 Task: Create a due date automation trigger when advanced on, on the tuesday of the week before a card is due add fields with custom field "Resume" set to a number lower or equal to 1 and greater than 10 at 11:00 AM.
Action: Mouse moved to (825, 302)
Screenshot: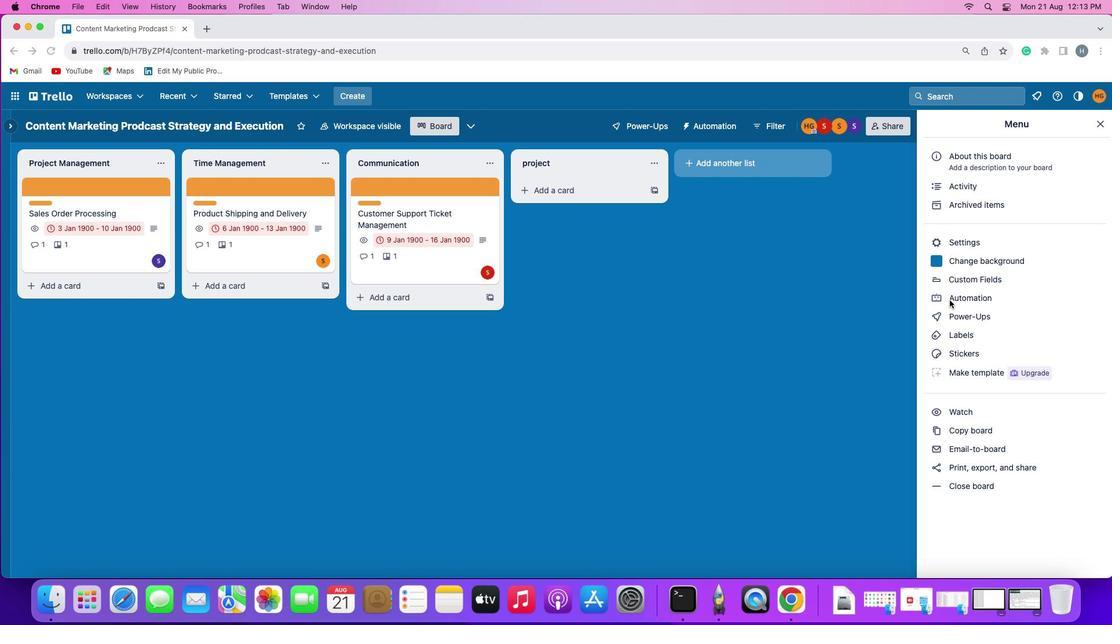 
Action: Mouse pressed left at (825, 302)
Screenshot: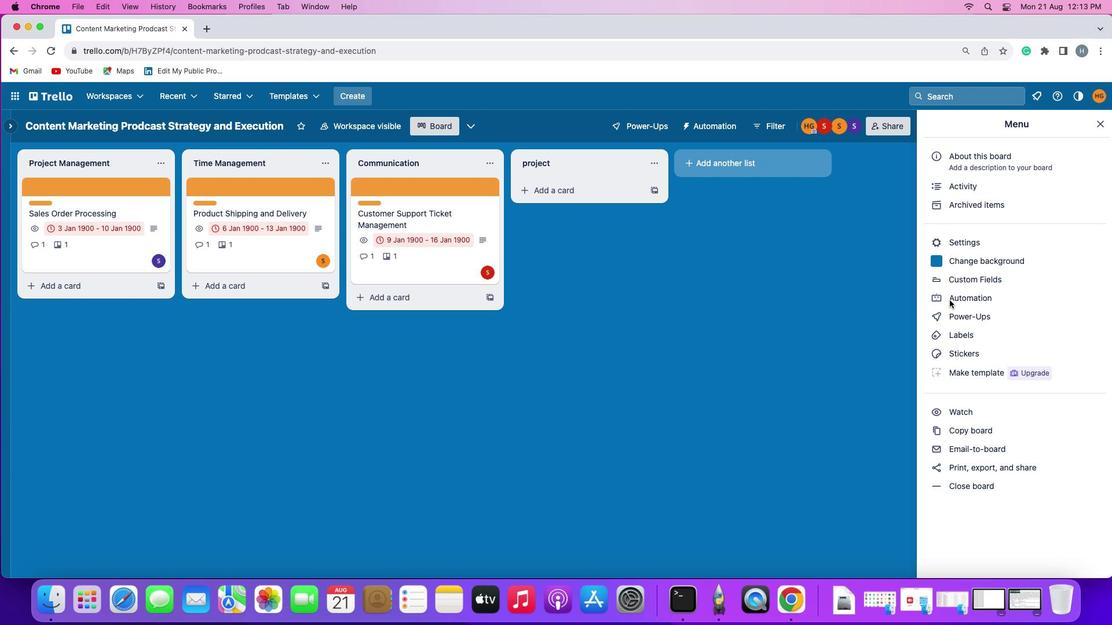 
Action: Mouse pressed left at (825, 302)
Screenshot: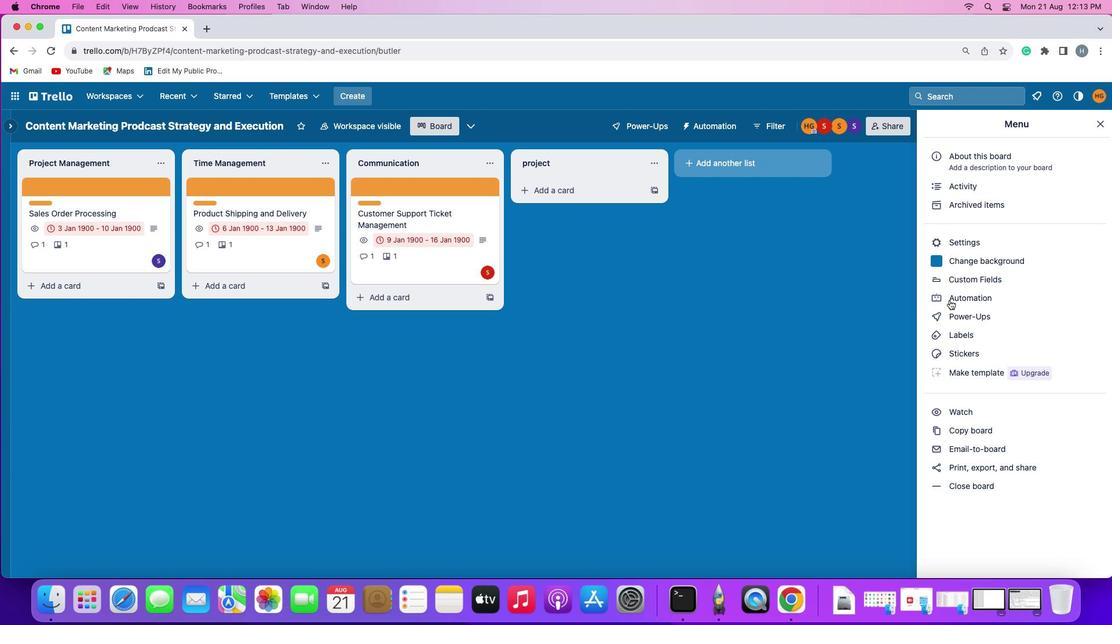 
Action: Mouse moved to (147, 284)
Screenshot: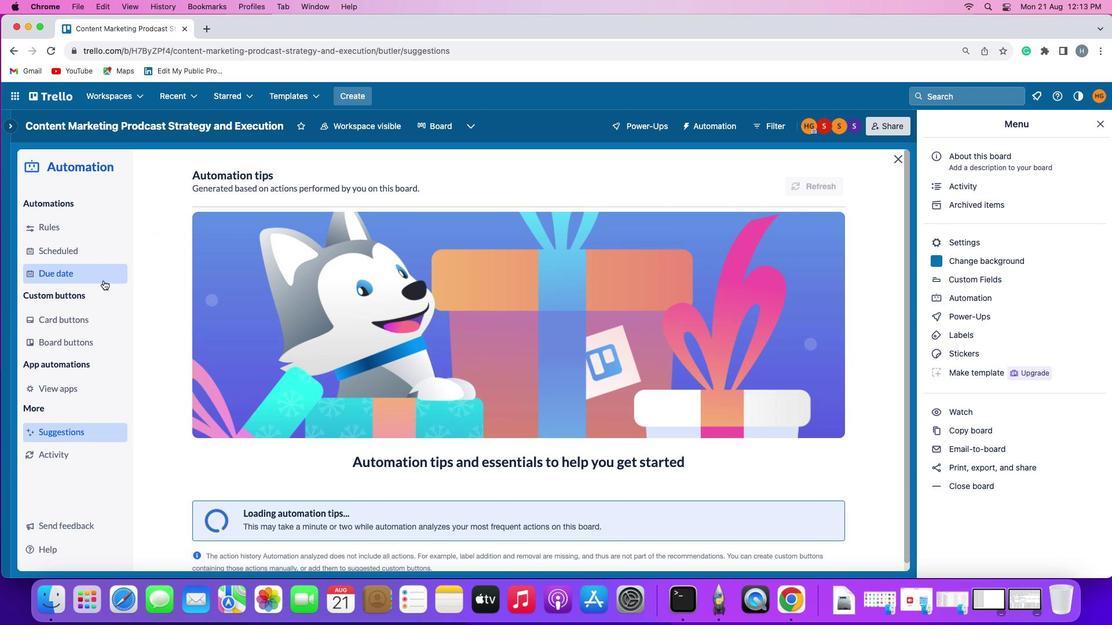 
Action: Mouse pressed left at (147, 284)
Screenshot: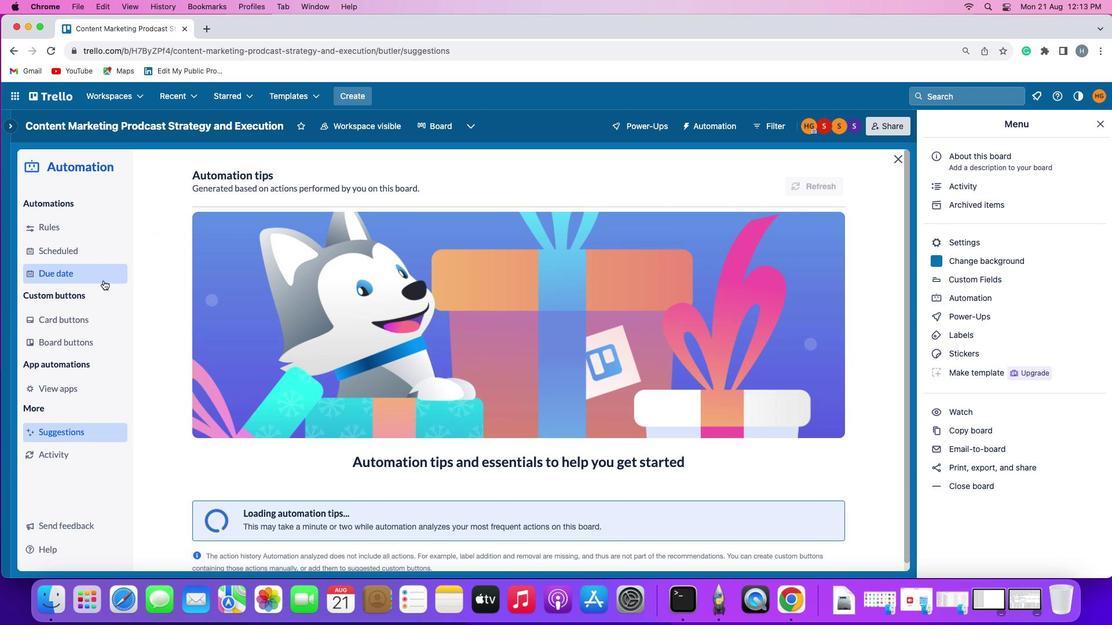 
Action: Mouse moved to (706, 186)
Screenshot: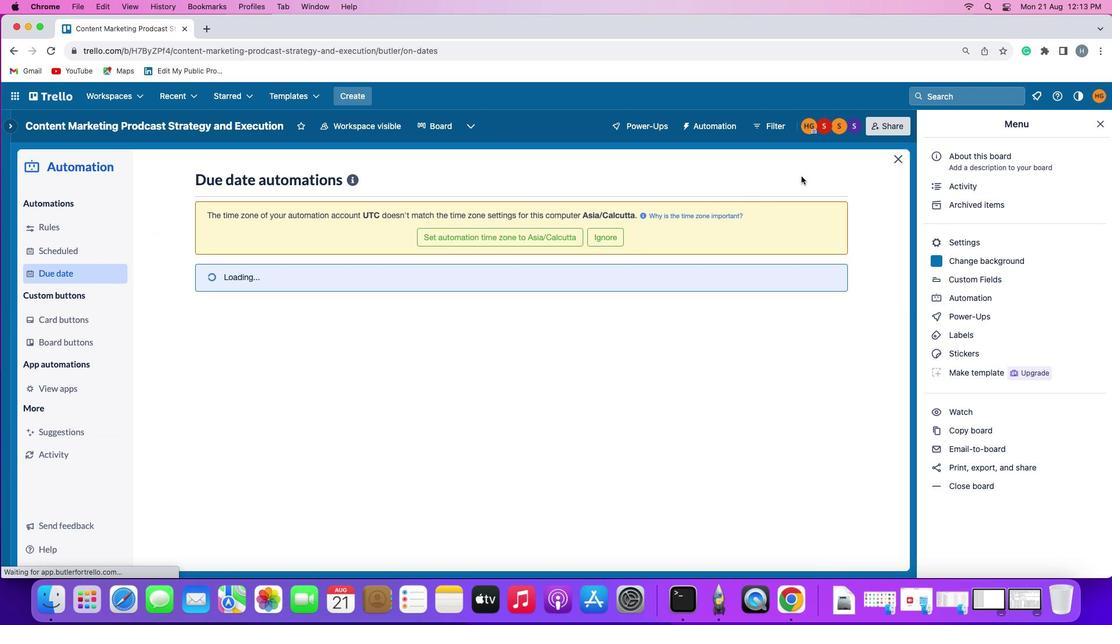 
Action: Mouse pressed left at (706, 186)
Screenshot: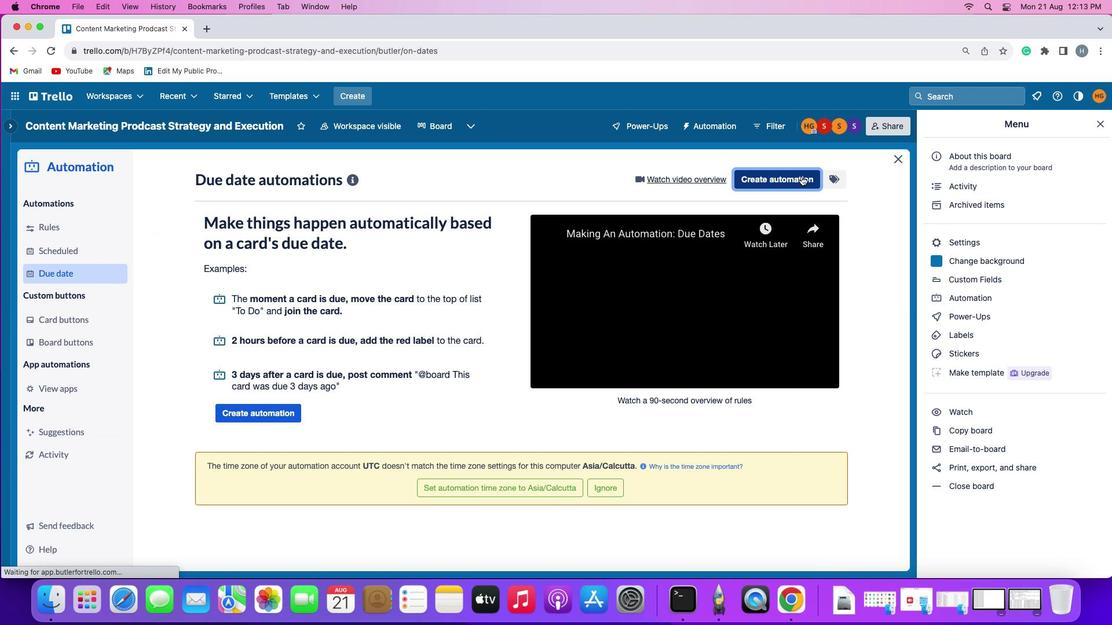 
Action: Mouse moved to (262, 293)
Screenshot: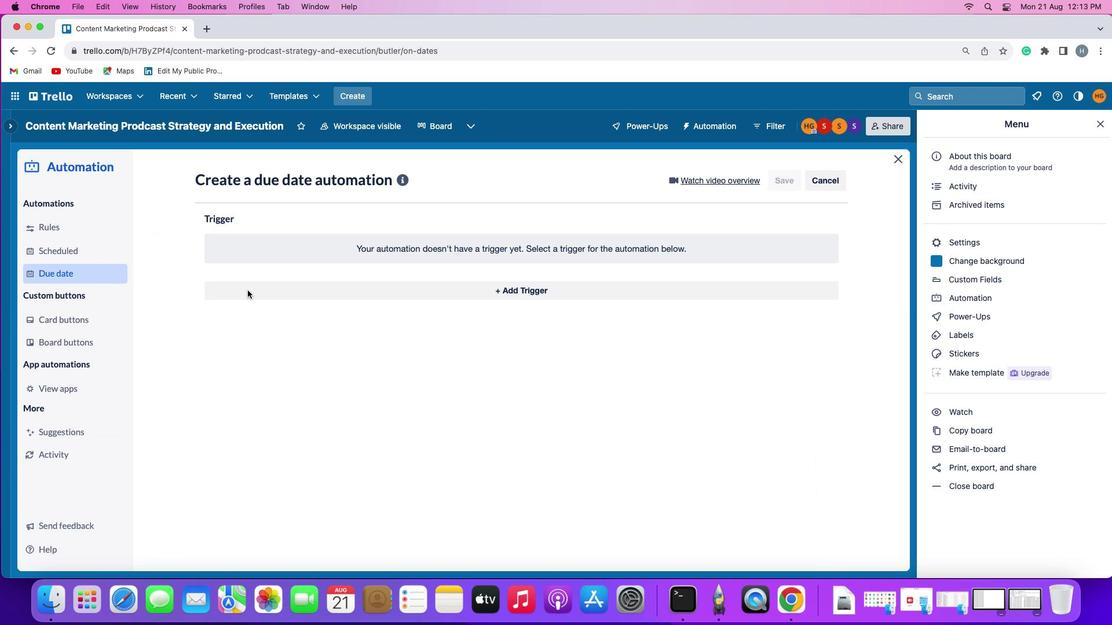 
Action: Mouse pressed left at (262, 293)
Screenshot: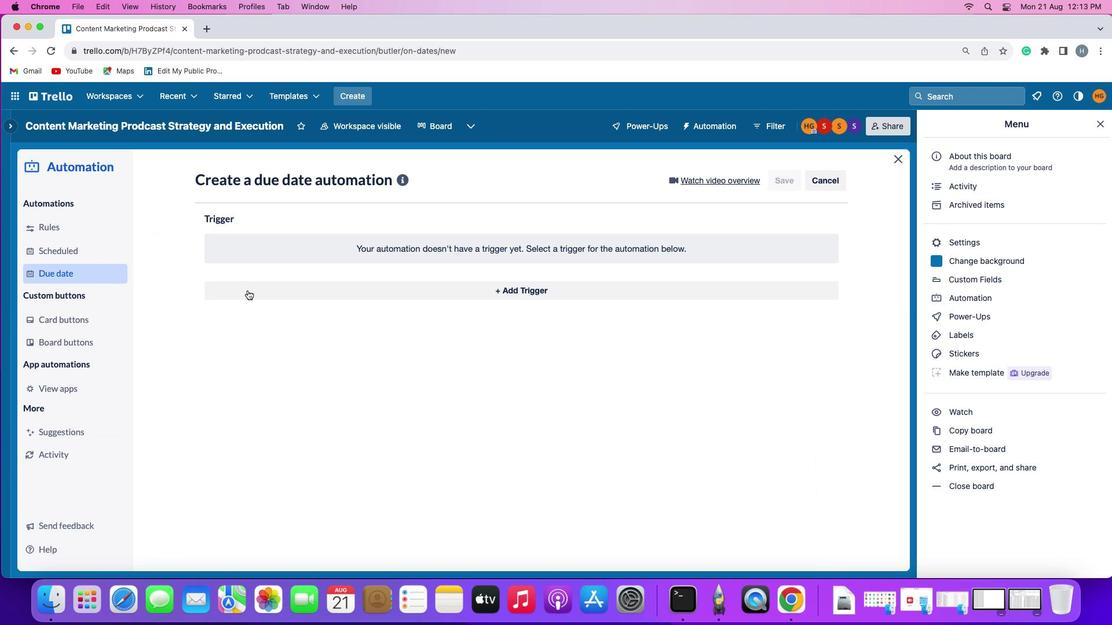 
Action: Mouse moved to (280, 493)
Screenshot: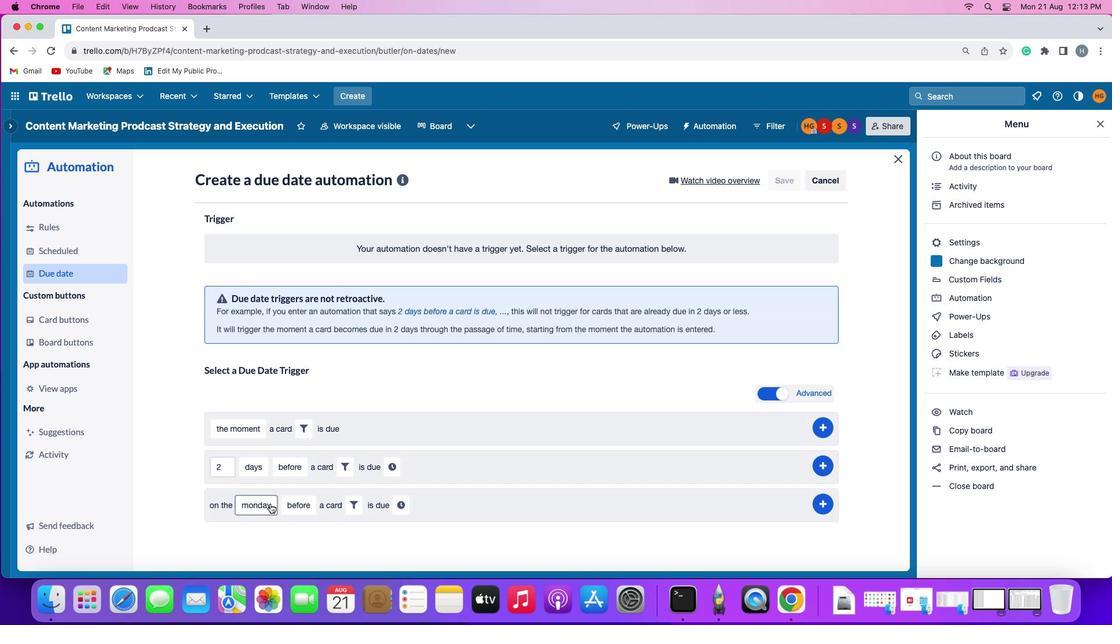 
Action: Mouse pressed left at (280, 493)
Screenshot: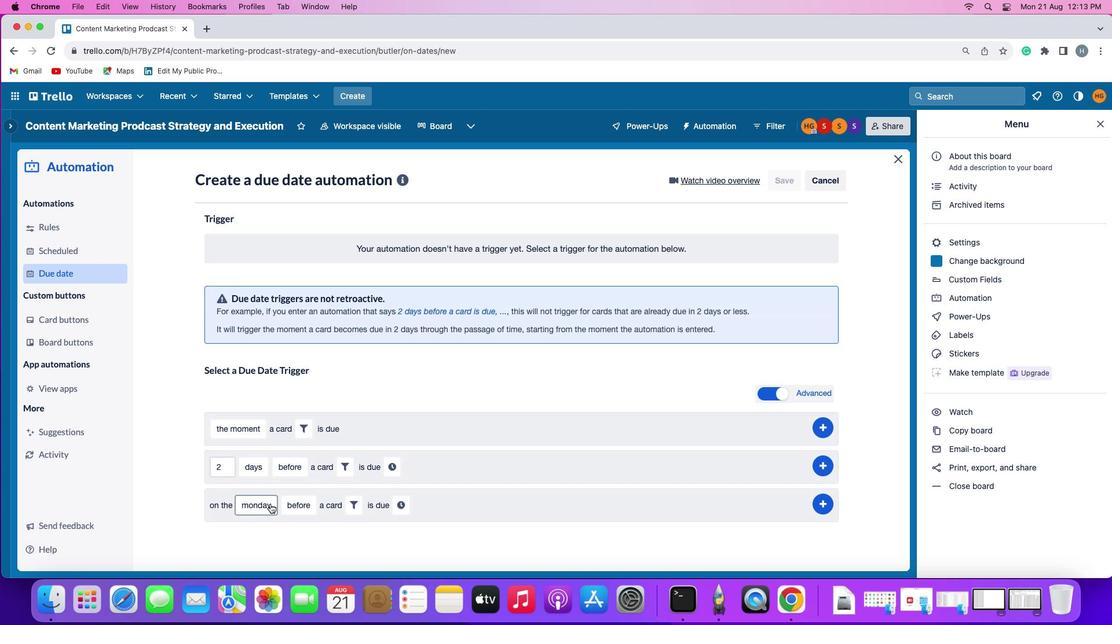 
Action: Mouse moved to (289, 369)
Screenshot: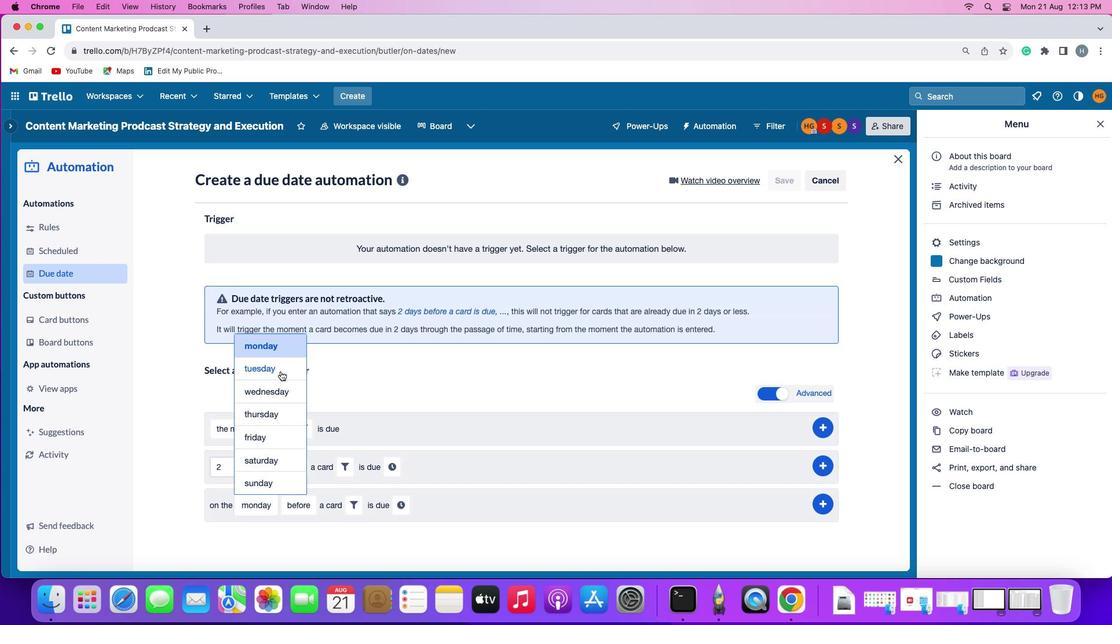 
Action: Mouse pressed left at (289, 369)
Screenshot: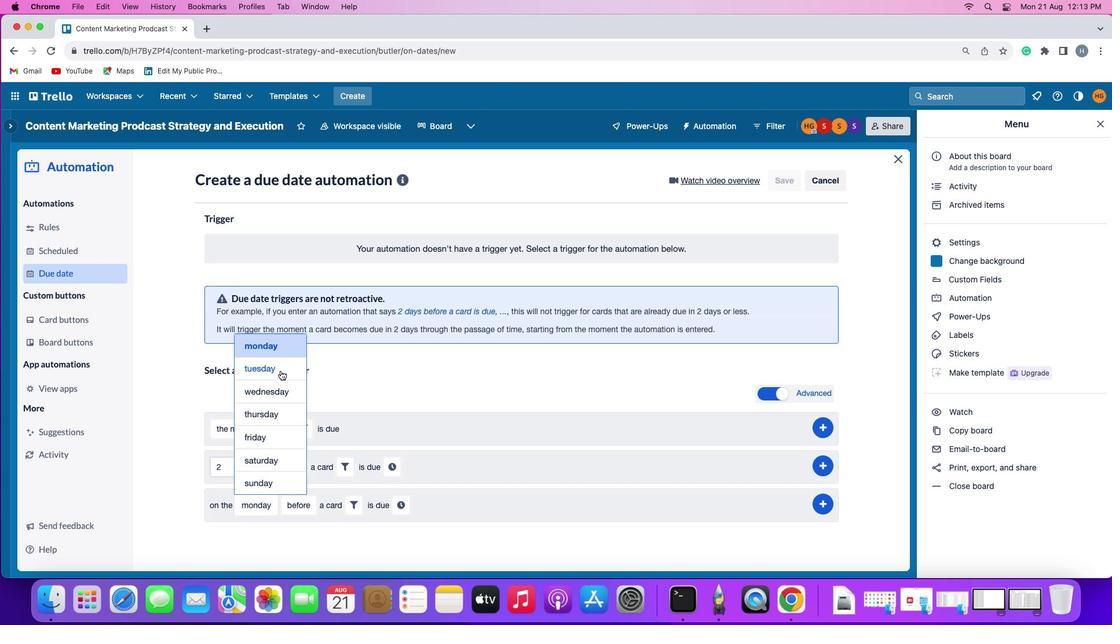 
Action: Mouse moved to (304, 495)
Screenshot: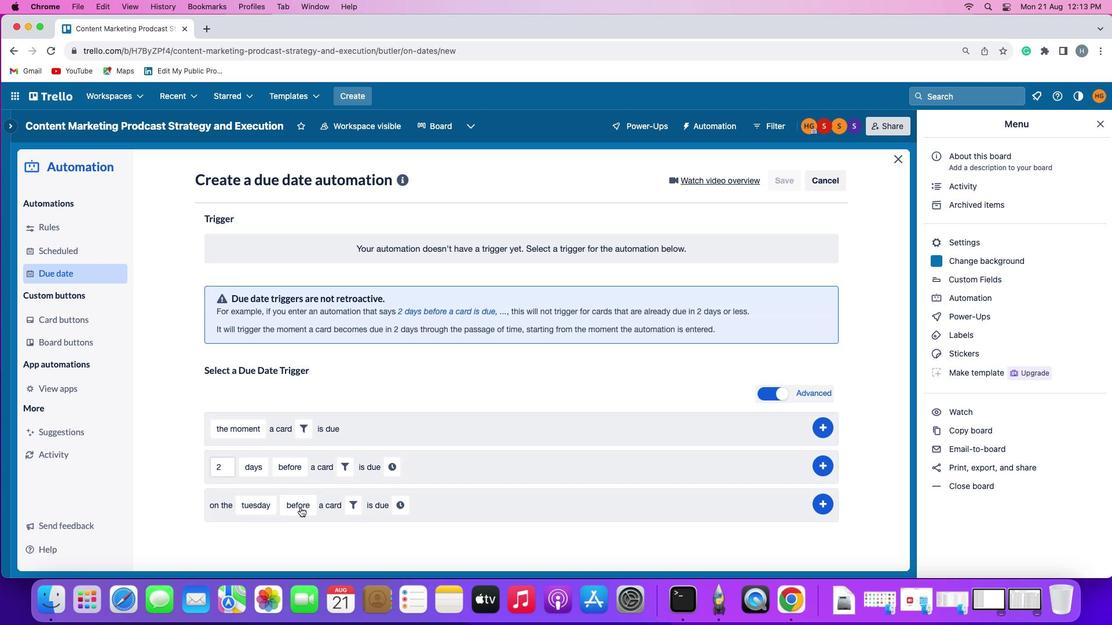 
Action: Mouse pressed left at (304, 495)
Screenshot: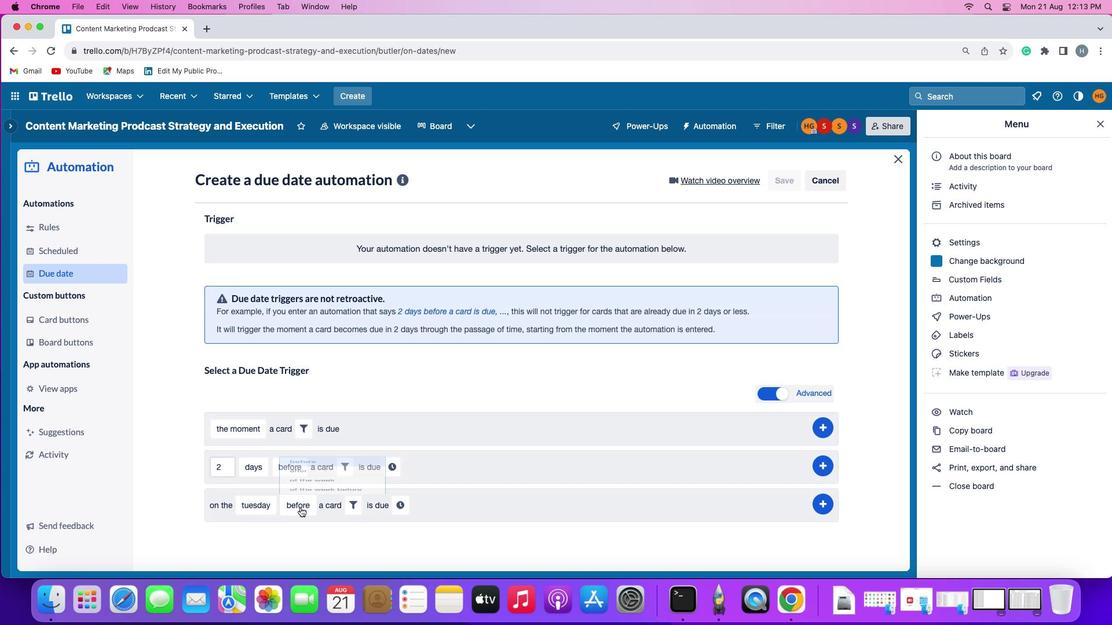 
Action: Mouse moved to (311, 473)
Screenshot: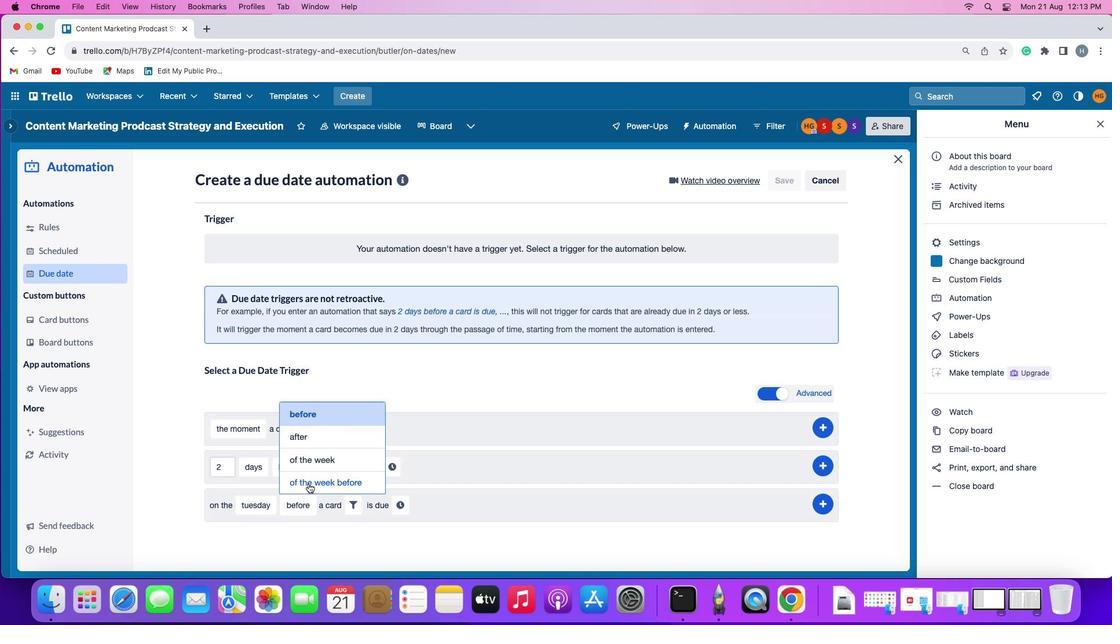 
Action: Mouse pressed left at (311, 473)
Screenshot: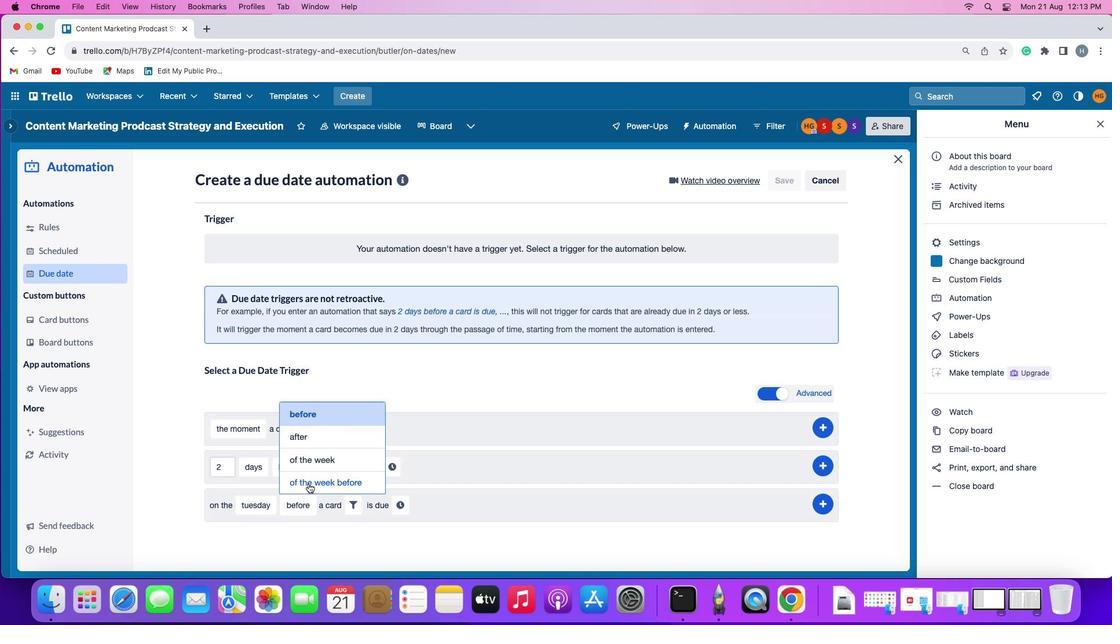 
Action: Mouse moved to (380, 494)
Screenshot: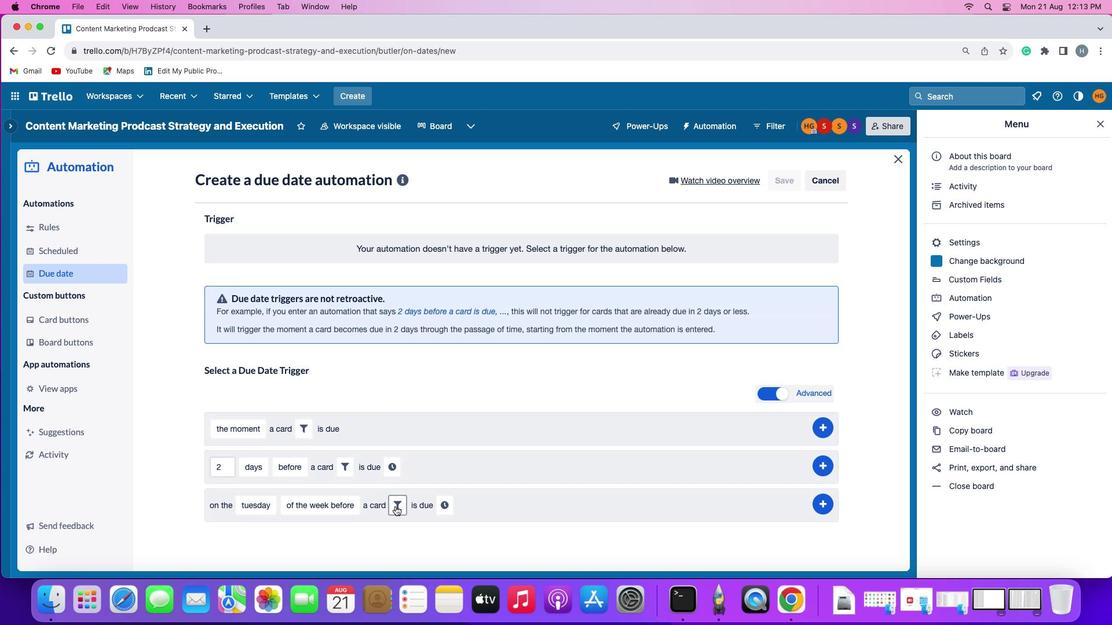 
Action: Mouse pressed left at (380, 494)
Screenshot: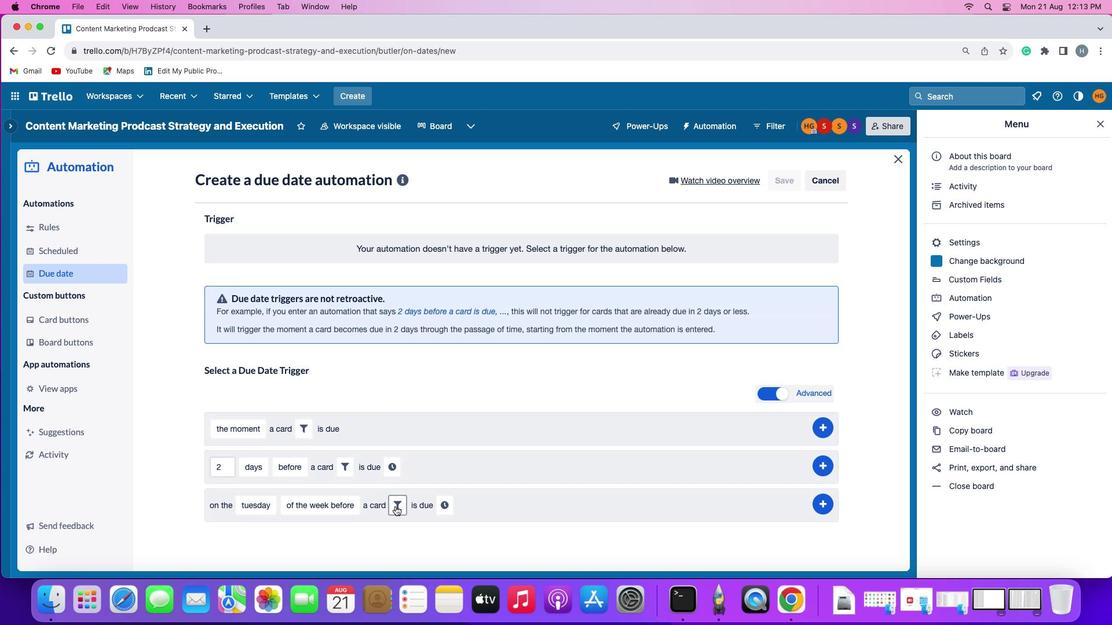 
Action: Mouse moved to (543, 530)
Screenshot: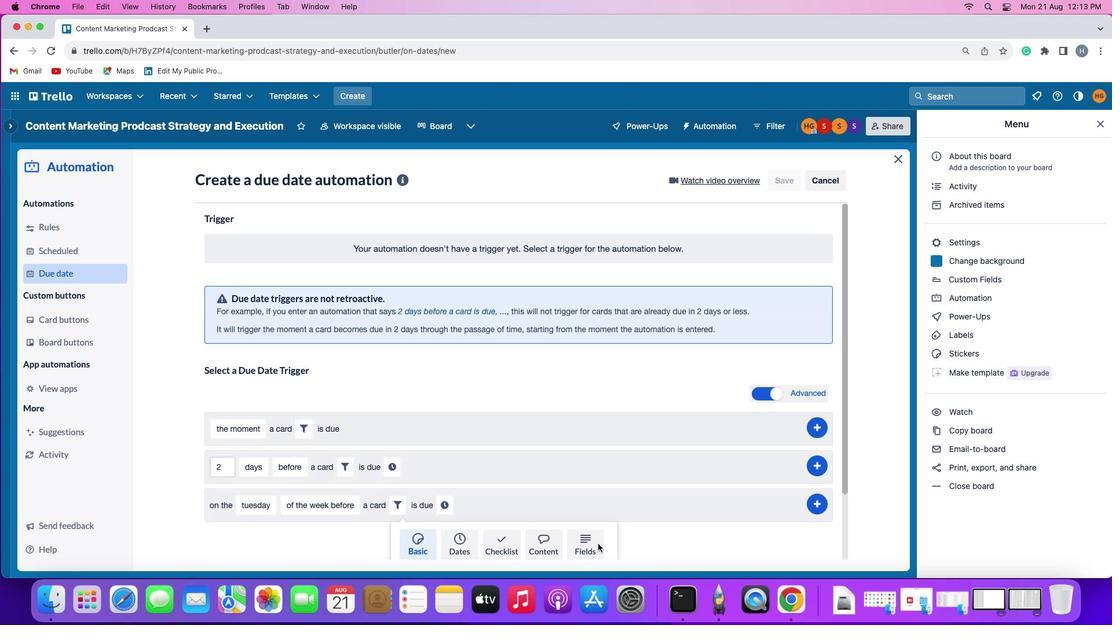 
Action: Mouse pressed left at (543, 530)
Screenshot: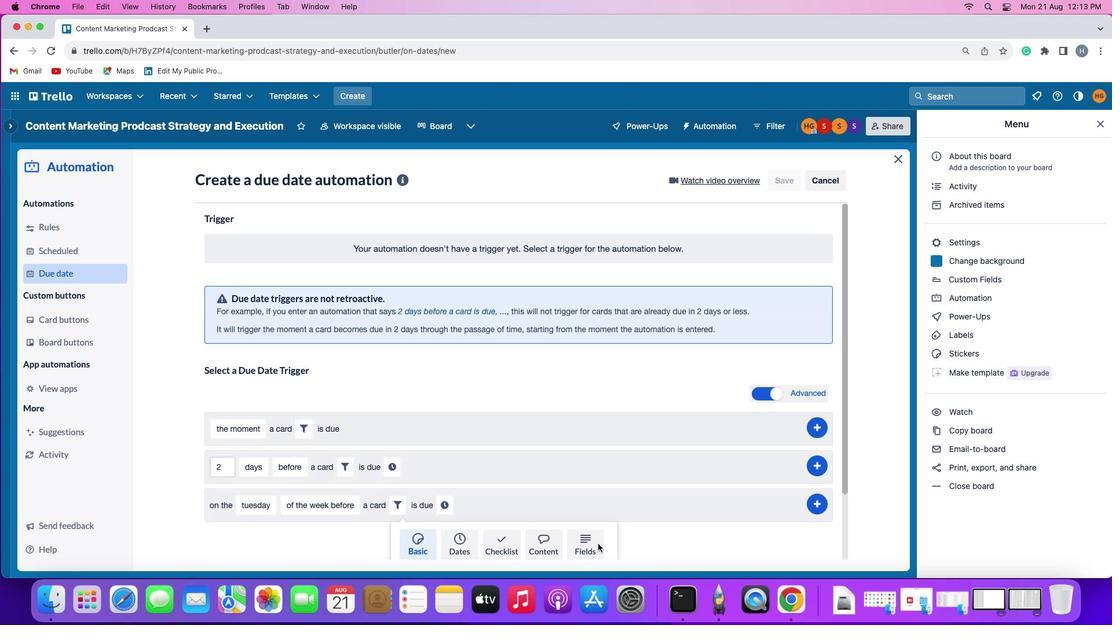 
Action: Mouse moved to (330, 511)
Screenshot: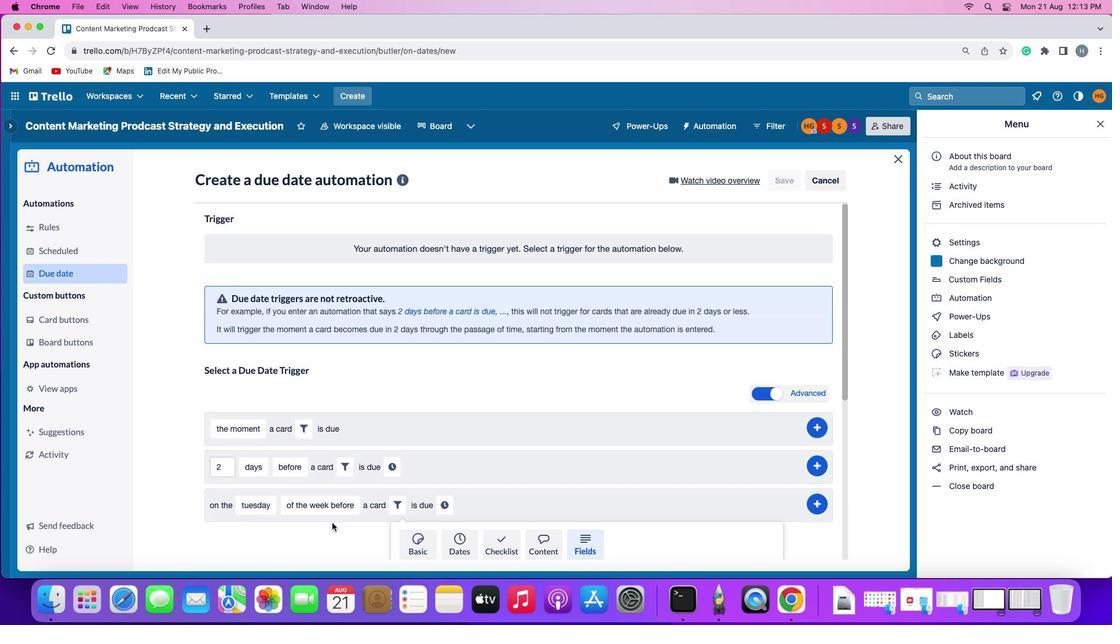 
Action: Mouse scrolled (330, 511) with delta (64, 21)
Screenshot: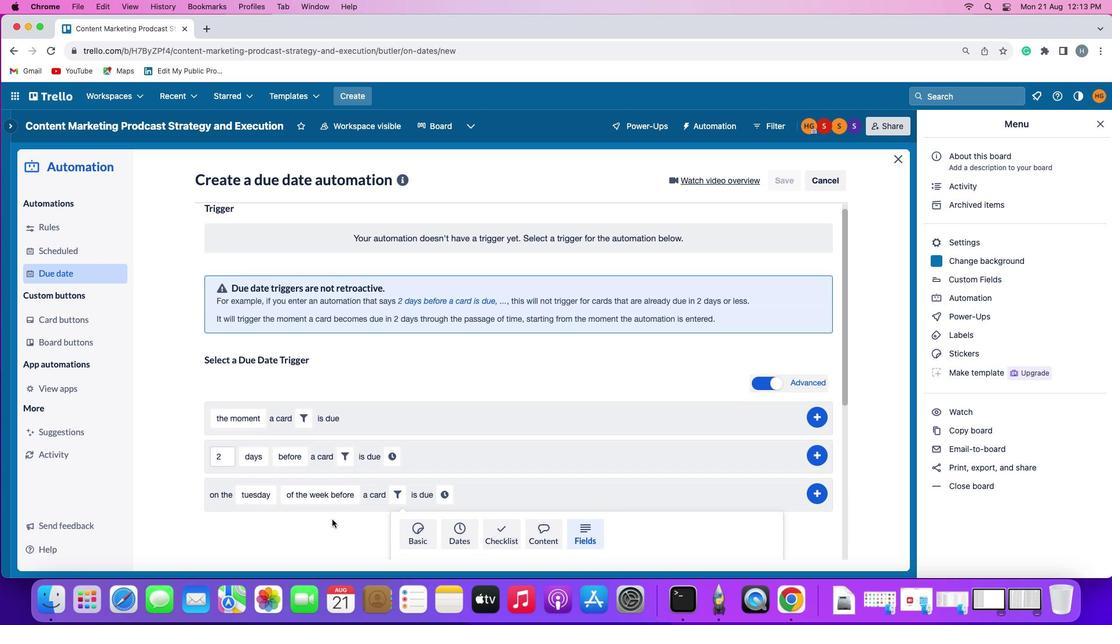 
Action: Mouse scrolled (330, 511) with delta (64, 21)
Screenshot: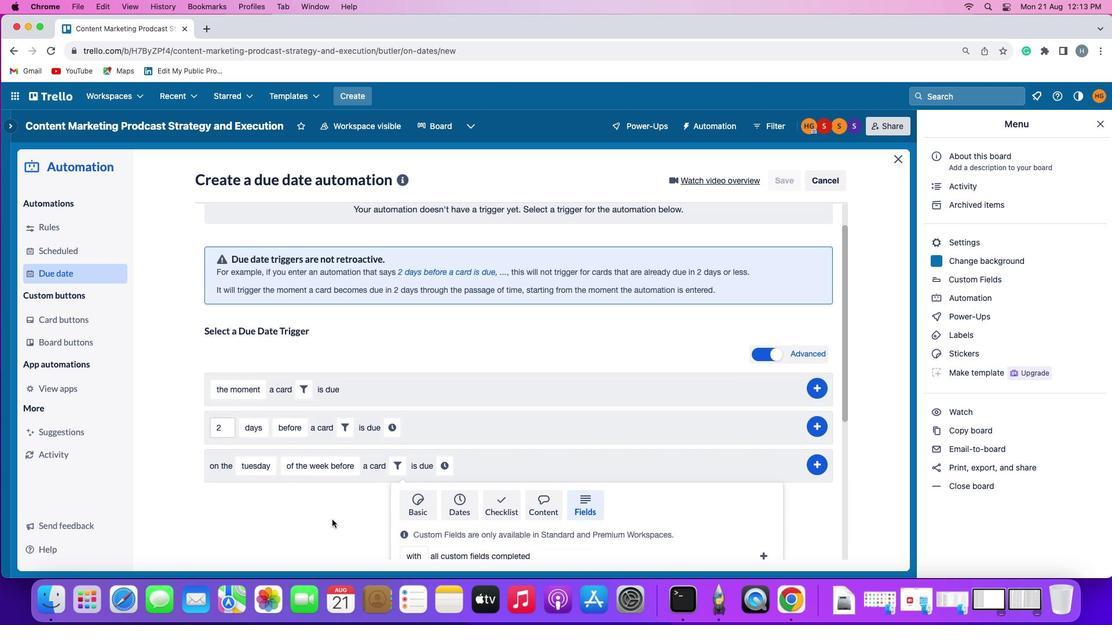 
Action: Mouse scrolled (330, 511) with delta (64, 20)
Screenshot: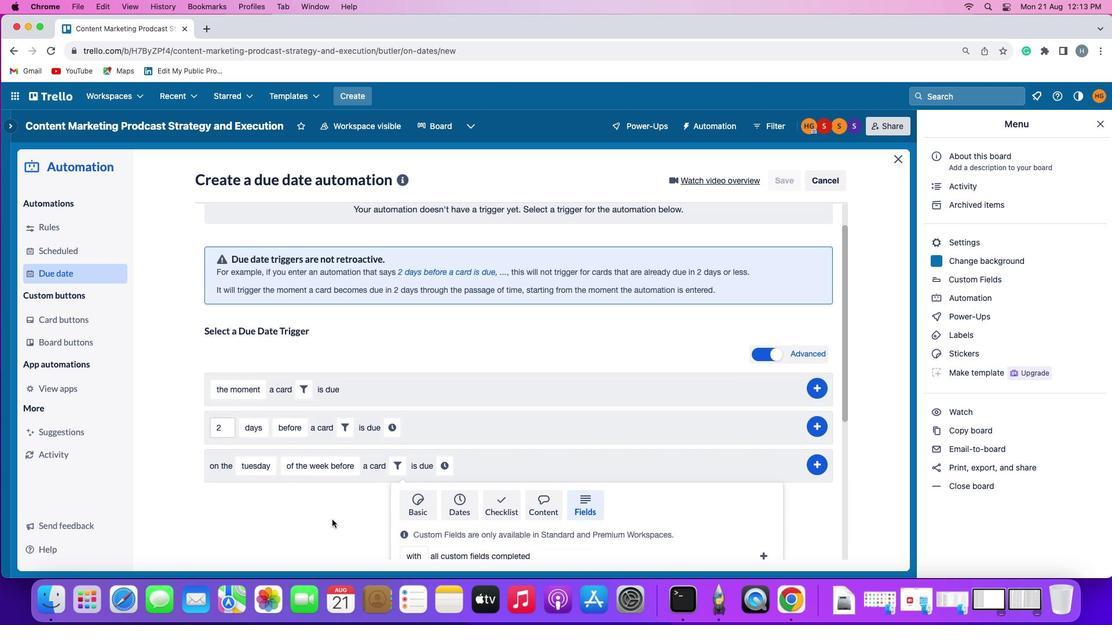 
Action: Mouse moved to (330, 510)
Screenshot: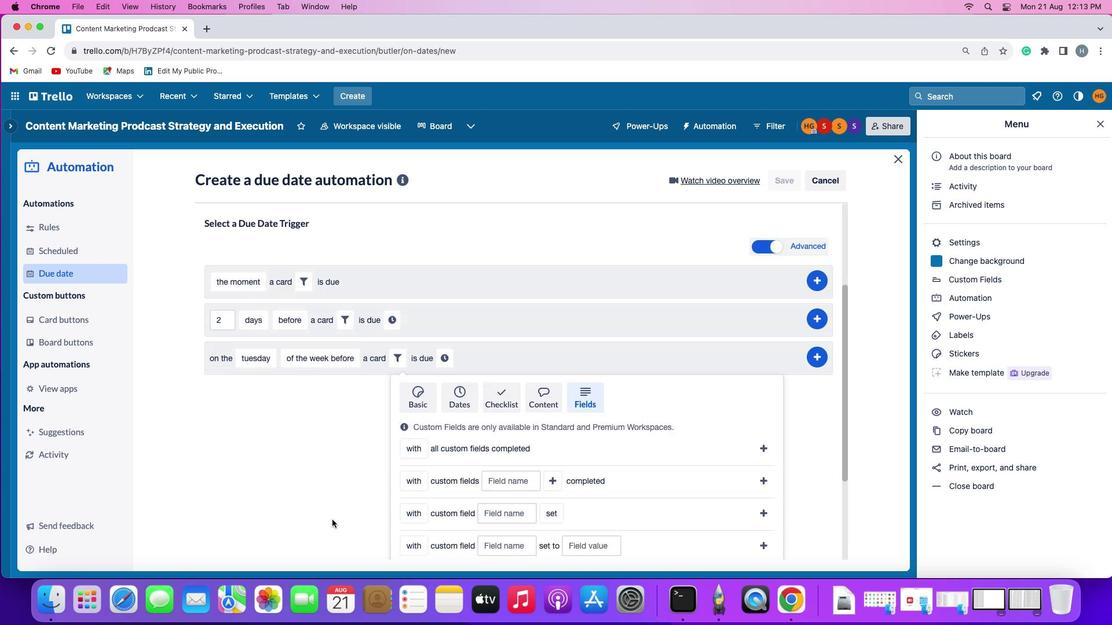 
Action: Mouse scrolled (330, 510) with delta (64, 19)
Screenshot: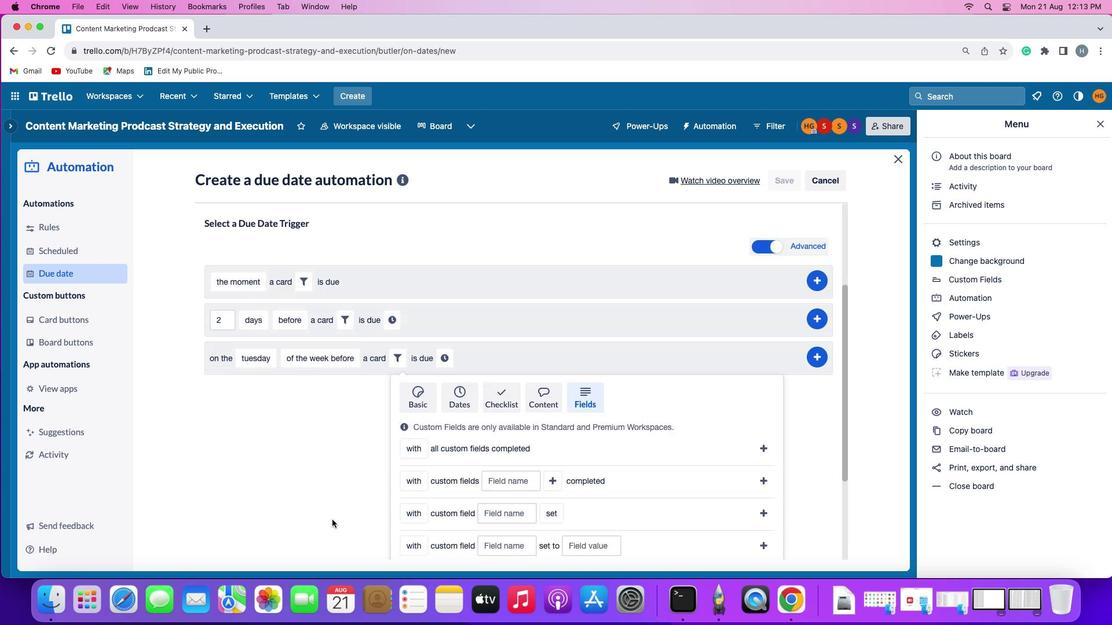 
Action: Mouse moved to (330, 507)
Screenshot: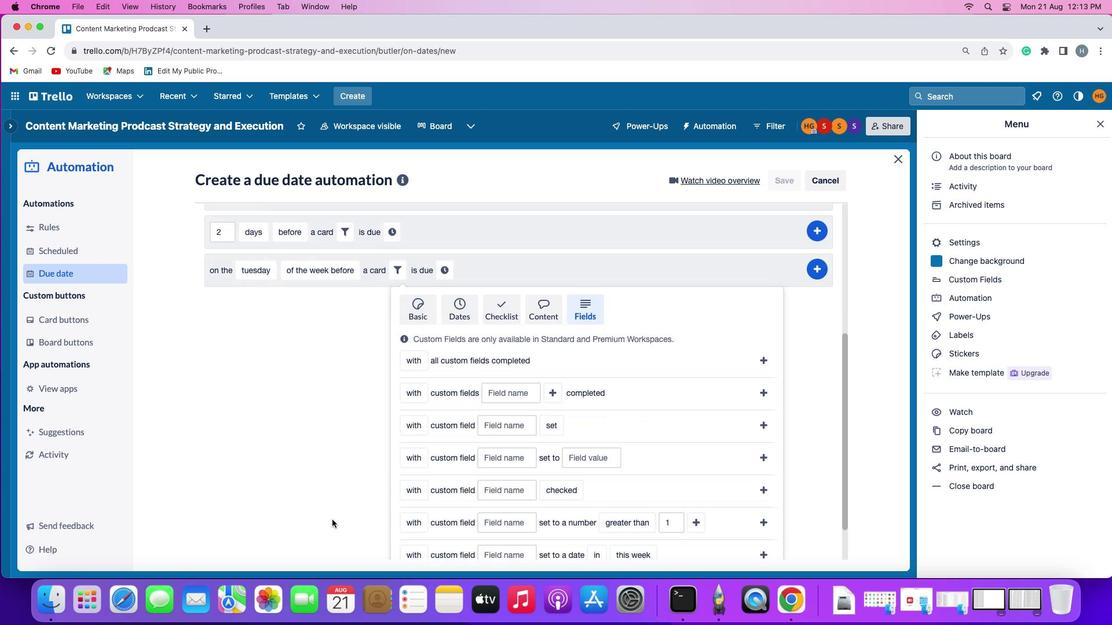 
Action: Mouse scrolled (330, 507) with delta (64, 21)
Screenshot: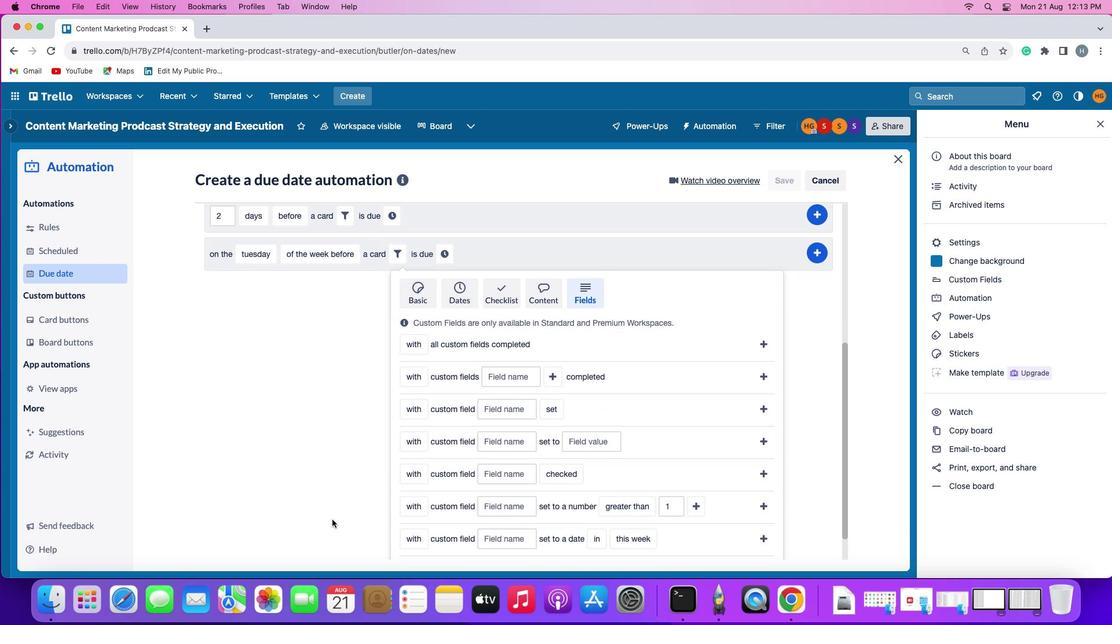 
Action: Mouse scrolled (330, 507) with delta (64, 21)
Screenshot: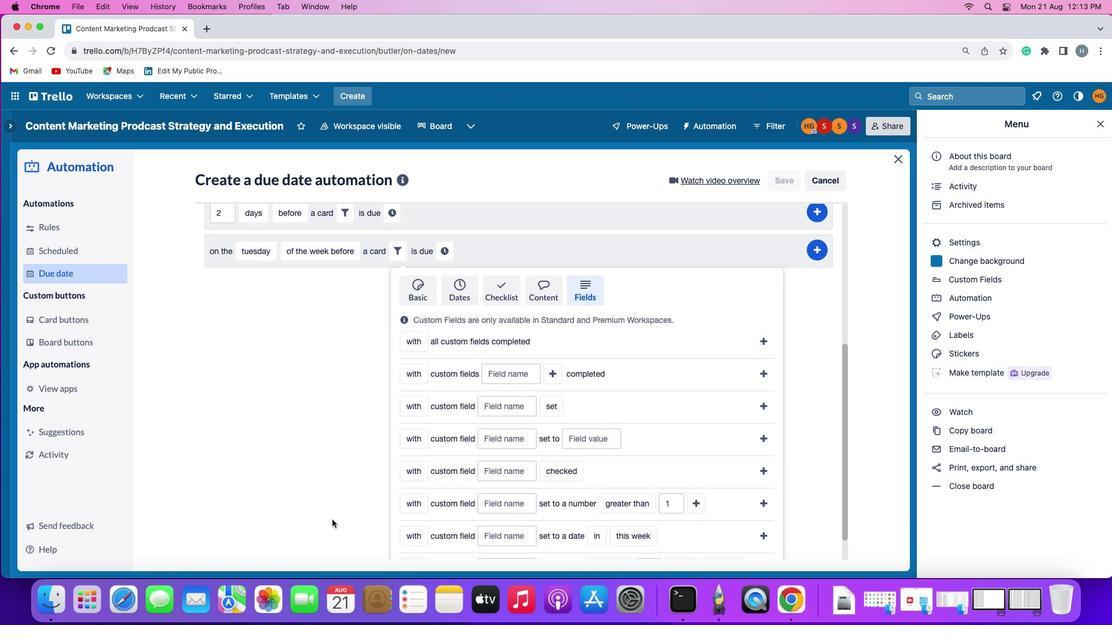 
Action: Mouse scrolled (330, 507) with delta (64, 20)
Screenshot: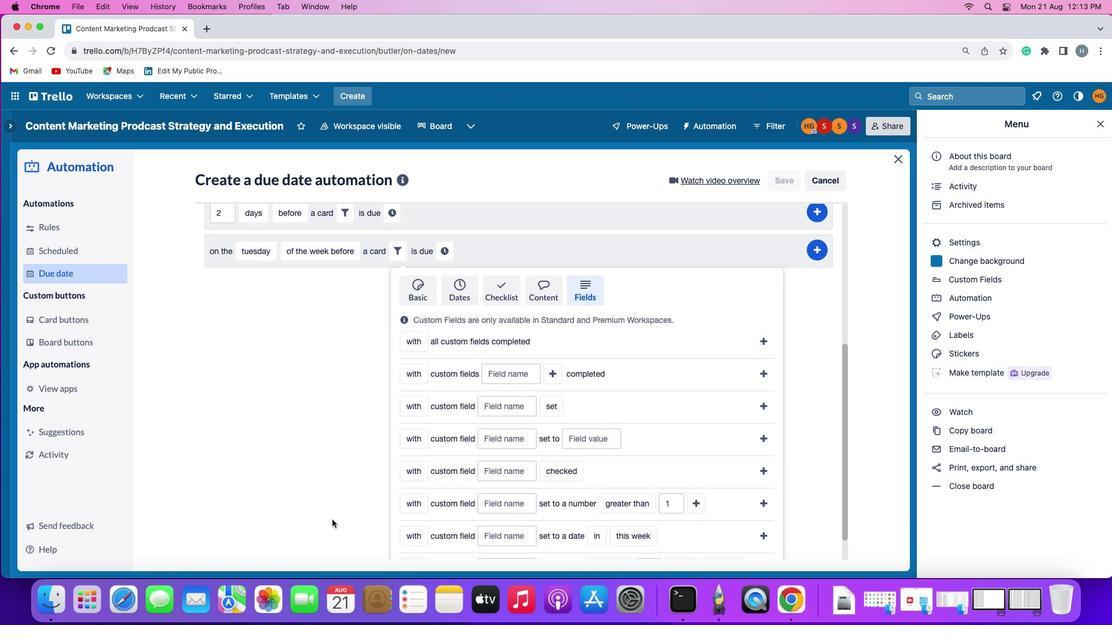 
Action: Mouse scrolled (330, 507) with delta (64, 19)
Screenshot: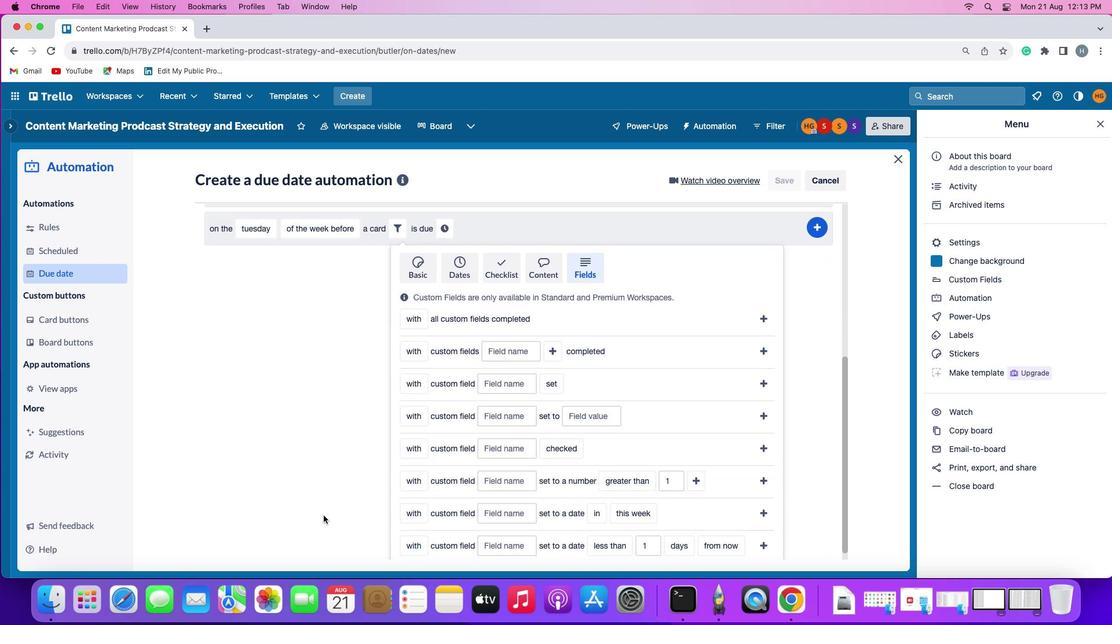 
Action: Mouse moved to (461, 457)
Screenshot: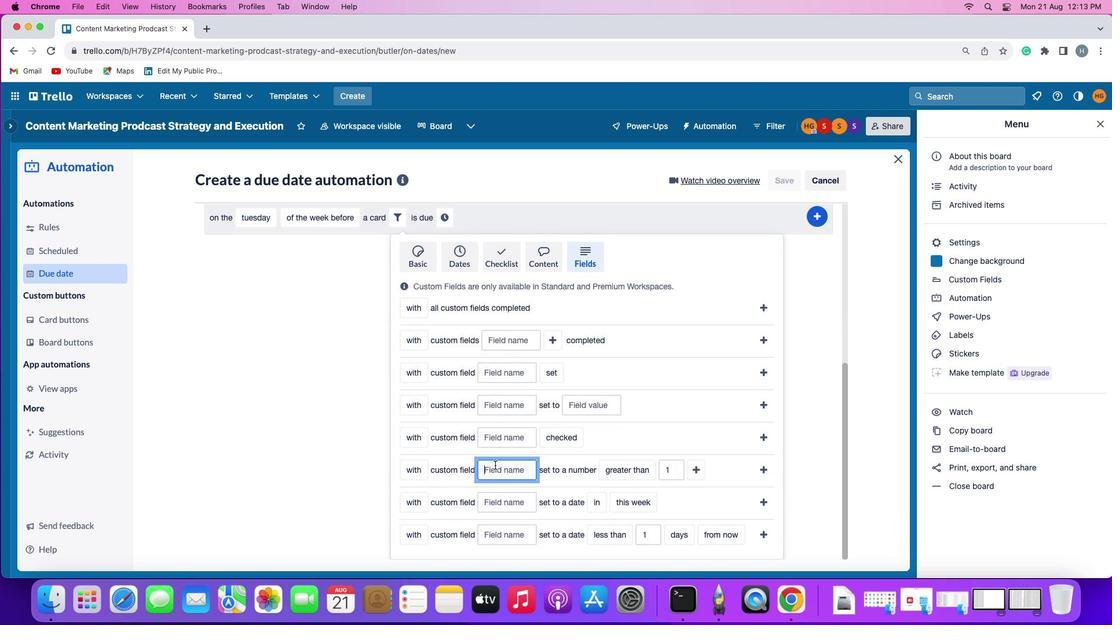 
Action: Mouse pressed left at (461, 457)
Screenshot: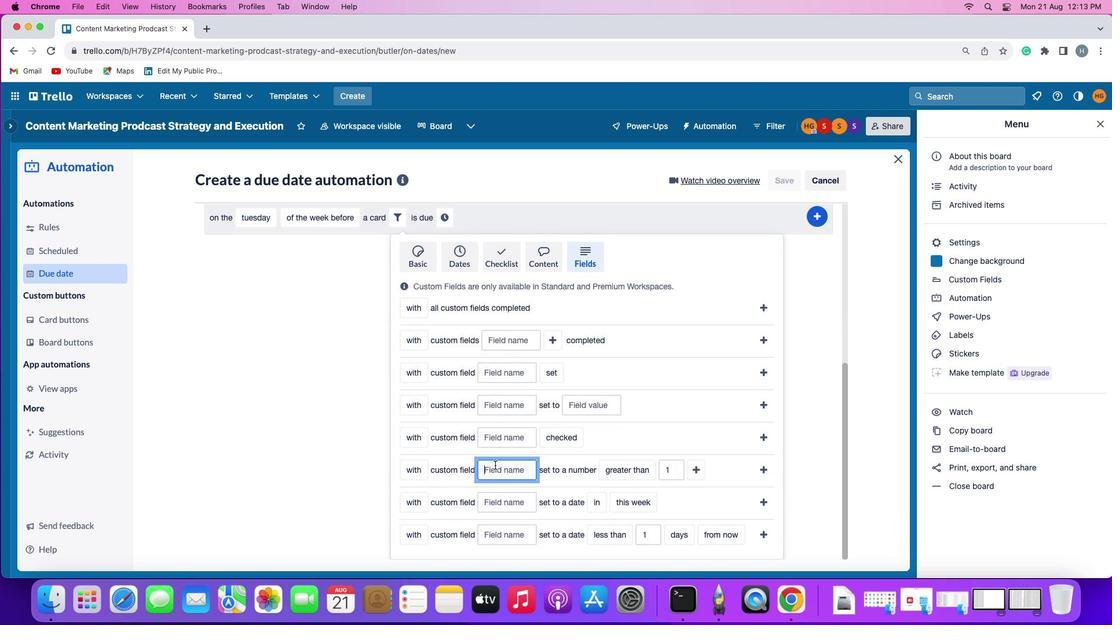 
Action: Mouse moved to (461, 457)
Screenshot: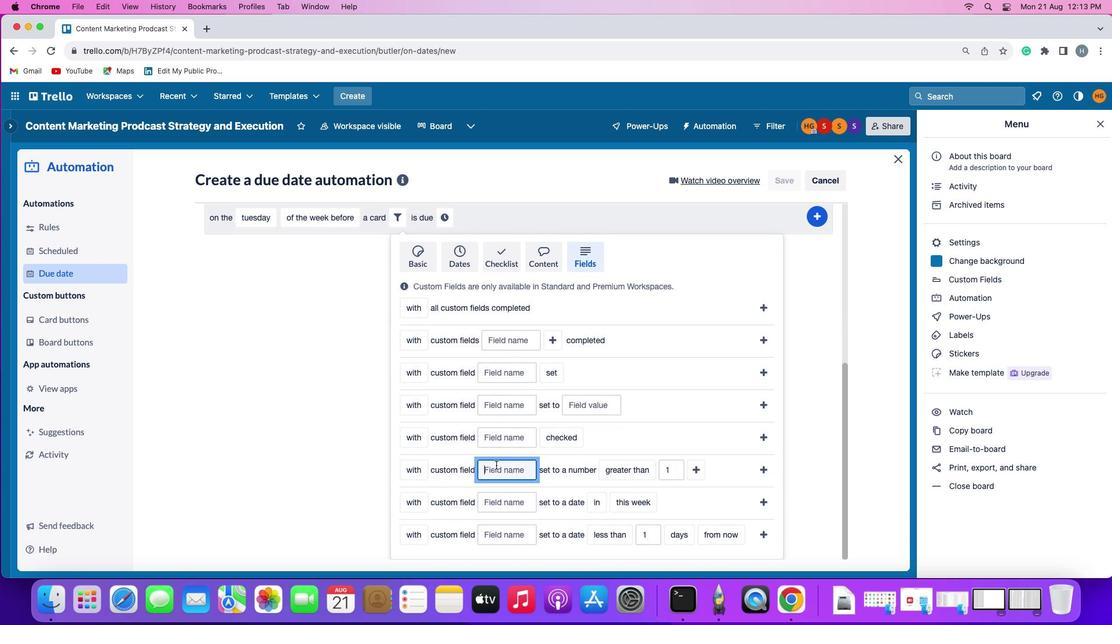 
Action: Key pressed Key.shift'R''e''s''u''m''e'
Screenshot: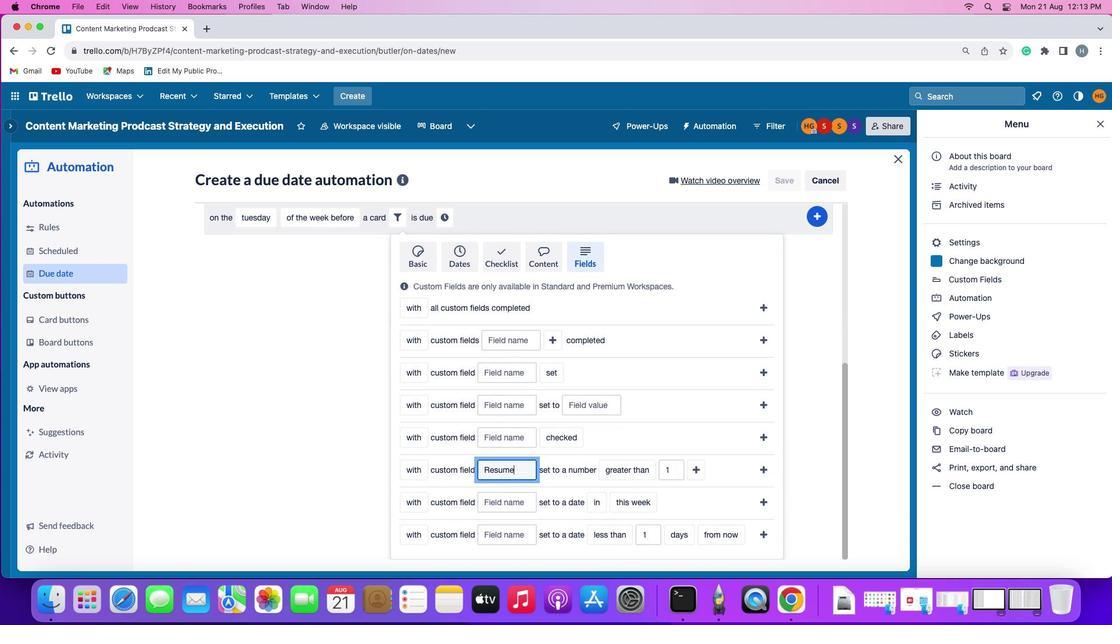 
Action: Mouse moved to (562, 457)
Screenshot: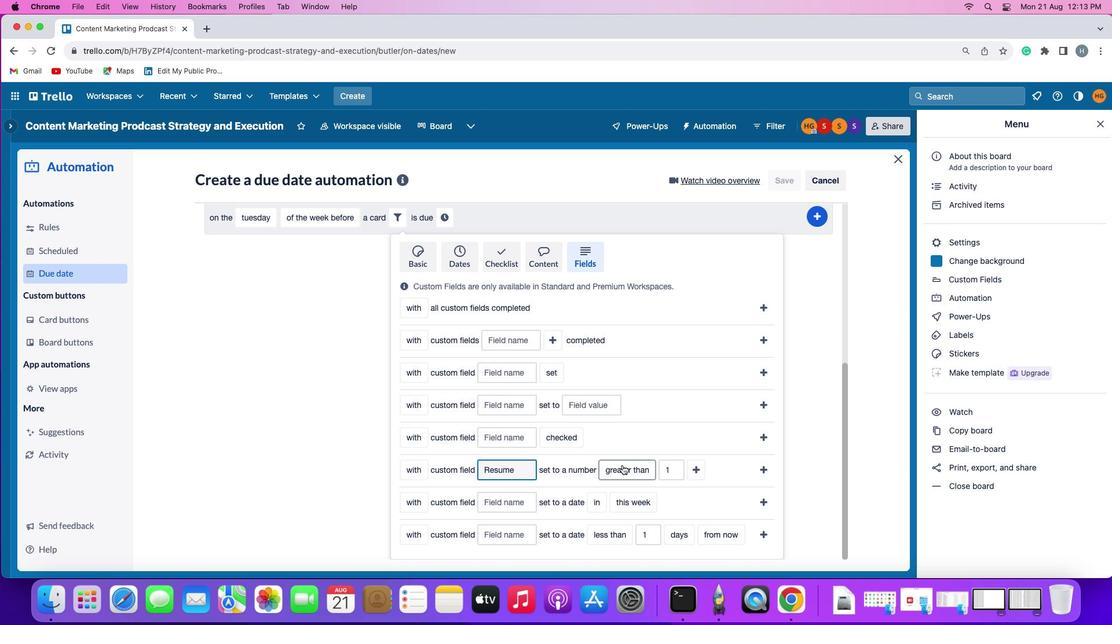 
Action: Mouse pressed left at (562, 457)
Screenshot: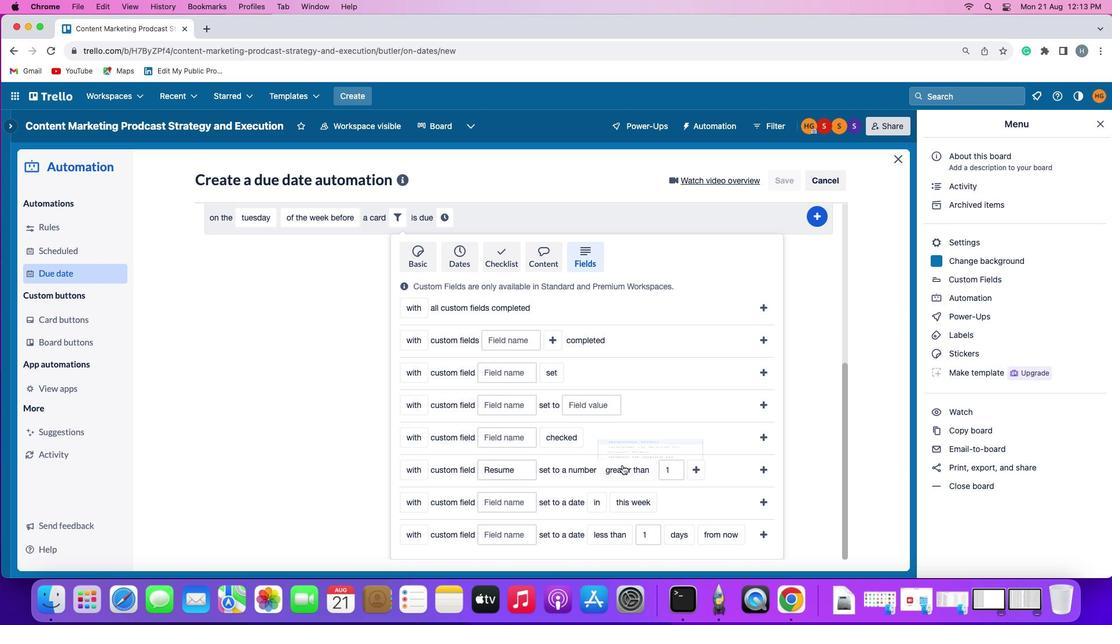 
Action: Mouse moved to (568, 435)
Screenshot: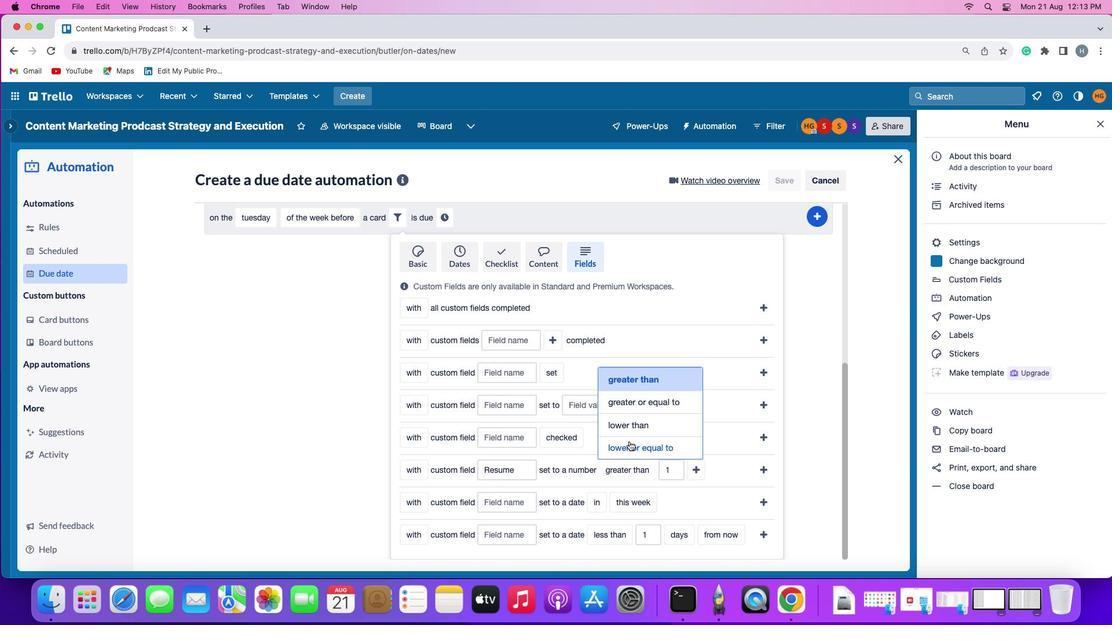 
Action: Mouse pressed left at (568, 435)
Screenshot: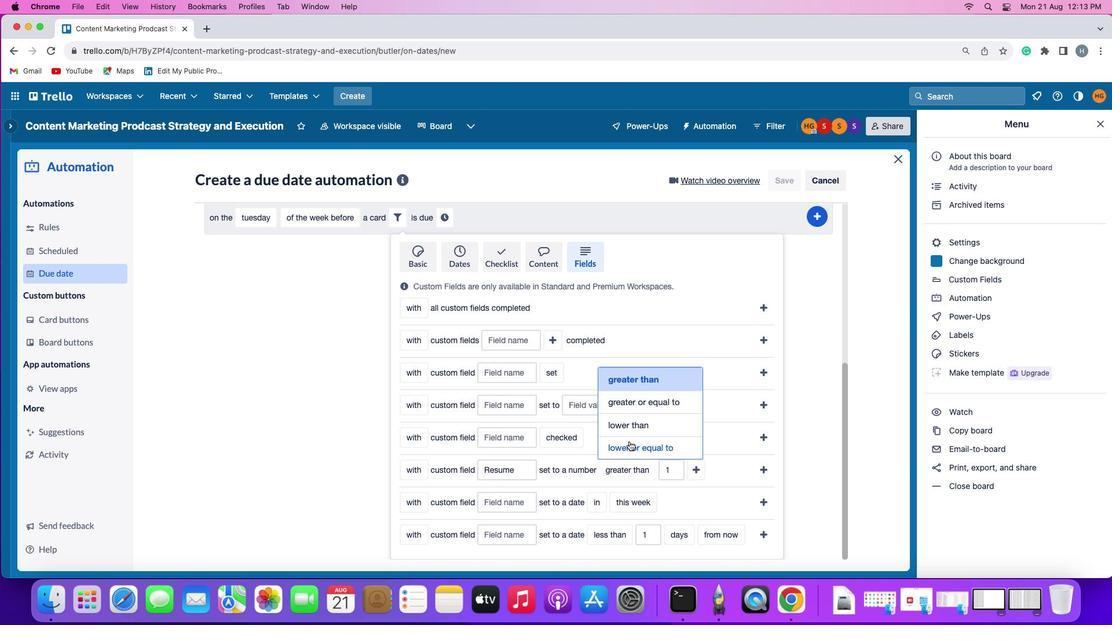 
Action: Mouse moved to (637, 460)
Screenshot: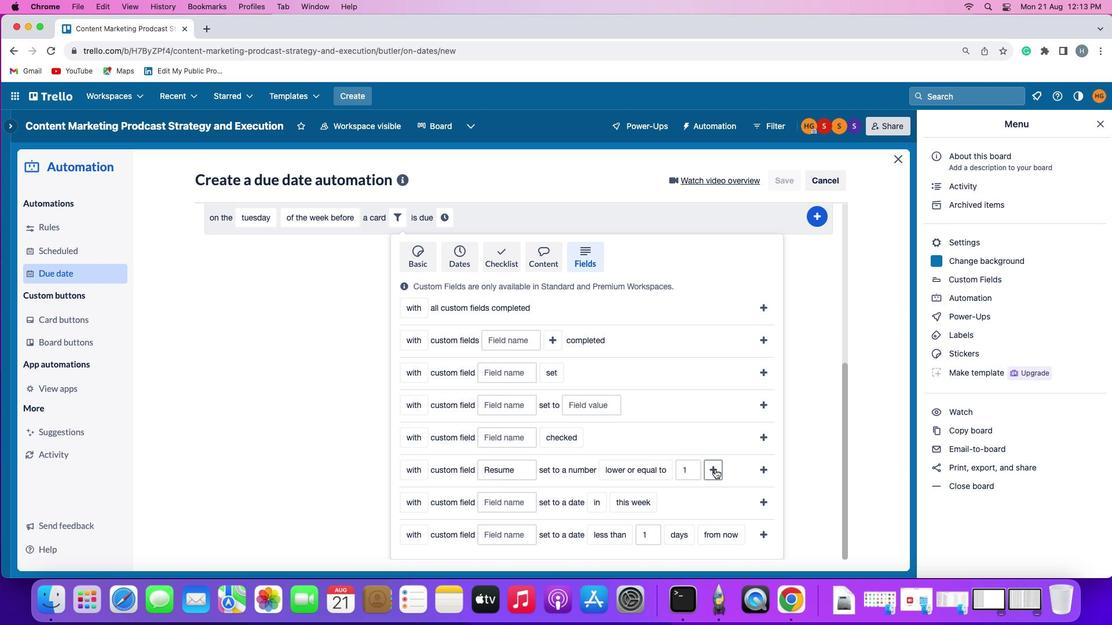 
Action: Mouse pressed left at (637, 460)
Screenshot: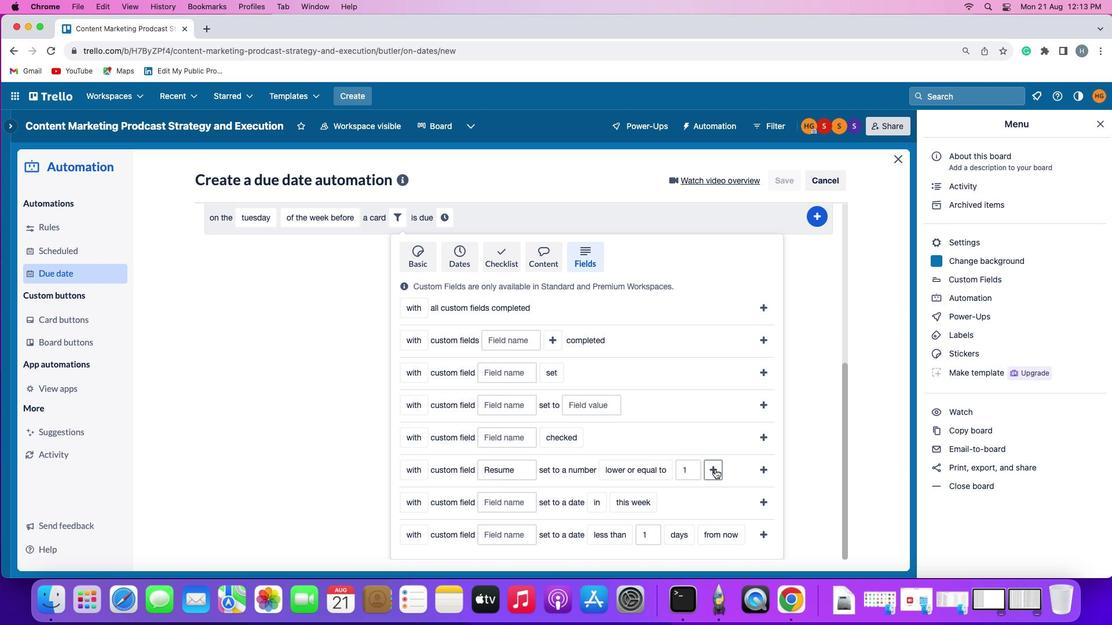 
Action: Mouse moved to (407, 477)
Screenshot: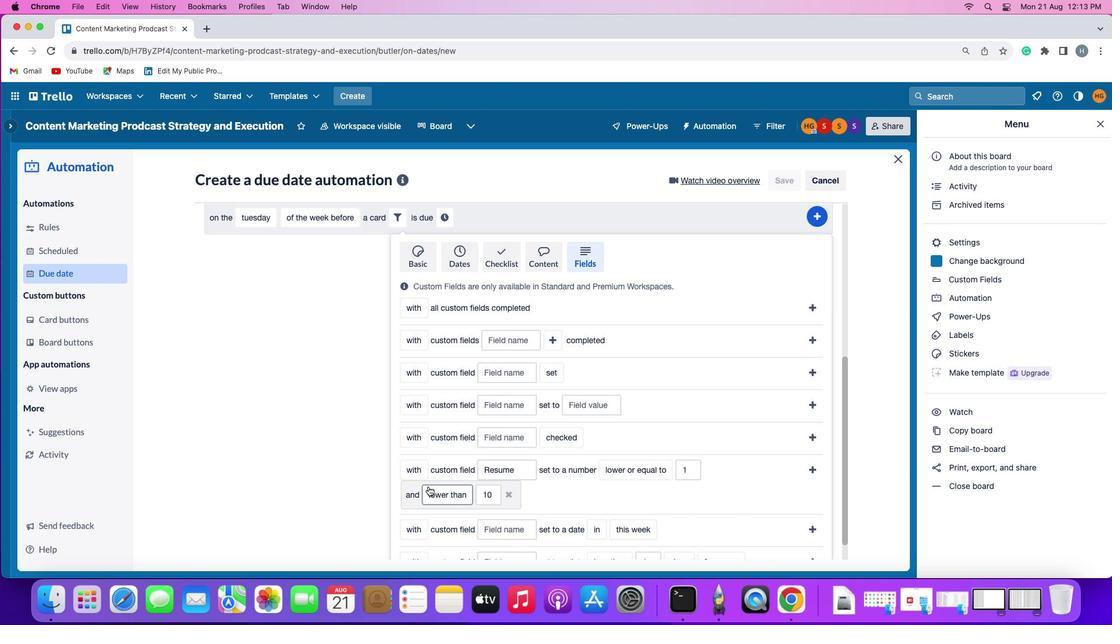 
Action: Mouse pressed left at (407, 477)
Screenshot: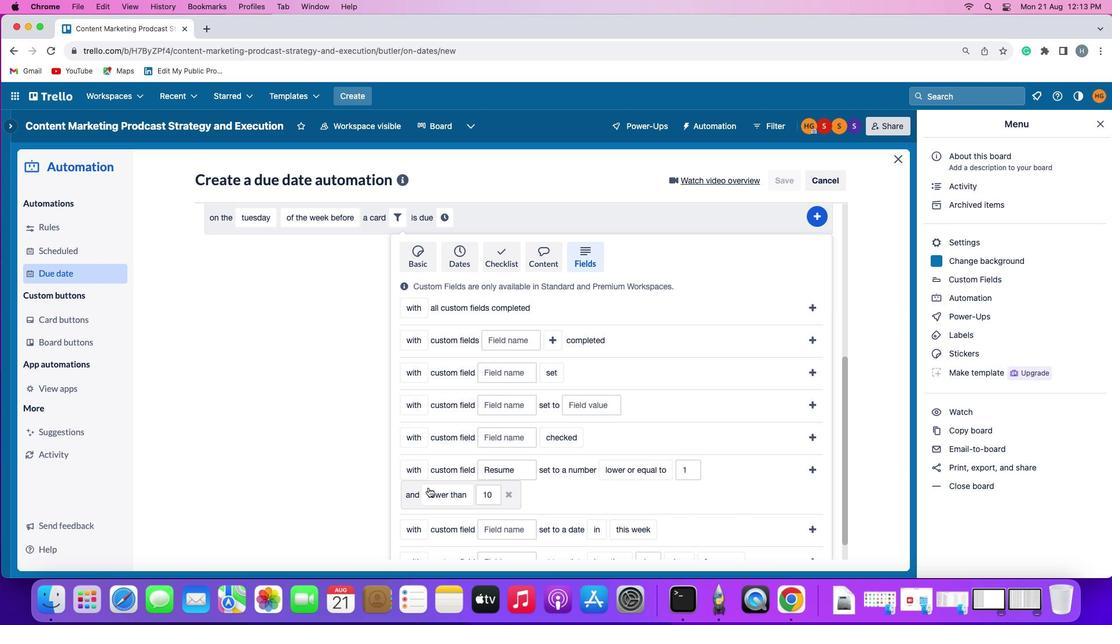
Action: Mouse moved to (431, 449)
Screenshot: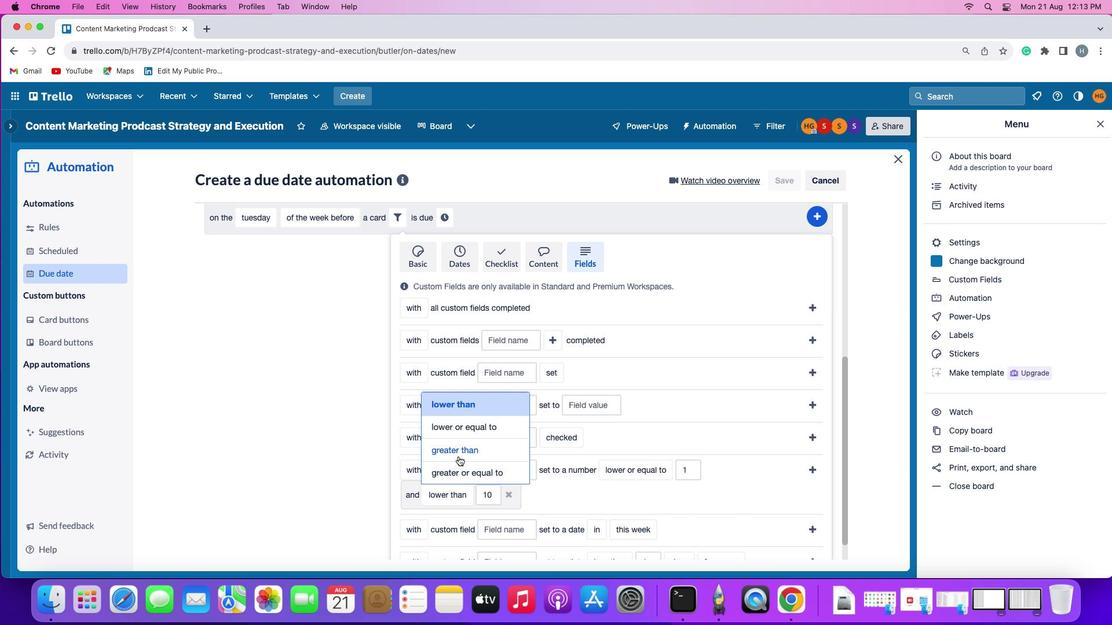
Action: Mouse pressed left at (431, 449)
Screenshot: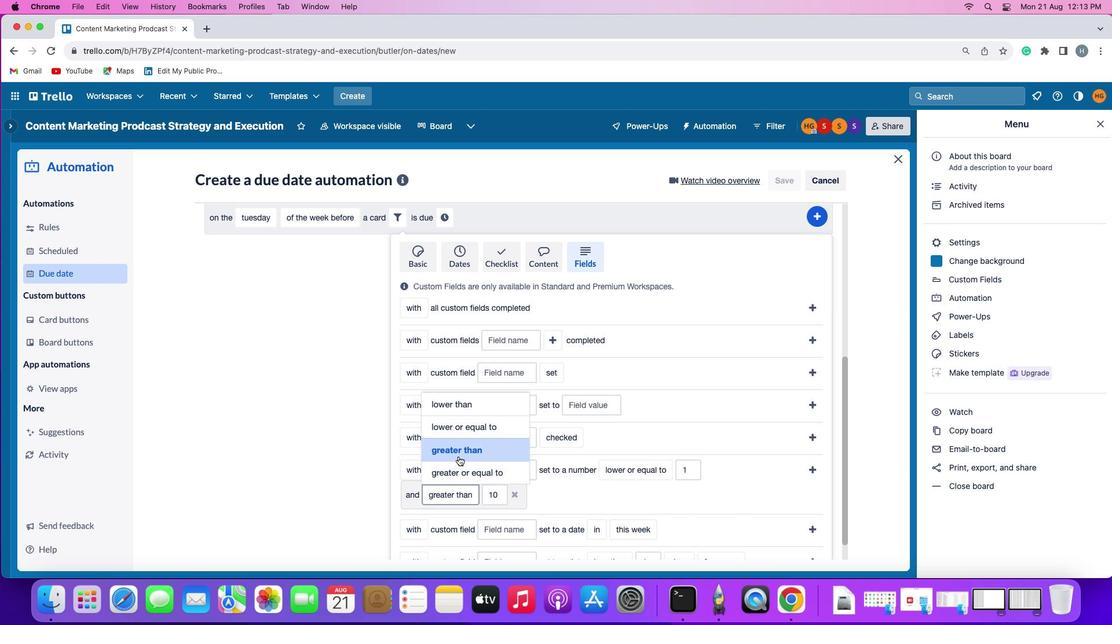 
Action: Mouse moved to (715, 457)
Screenshot: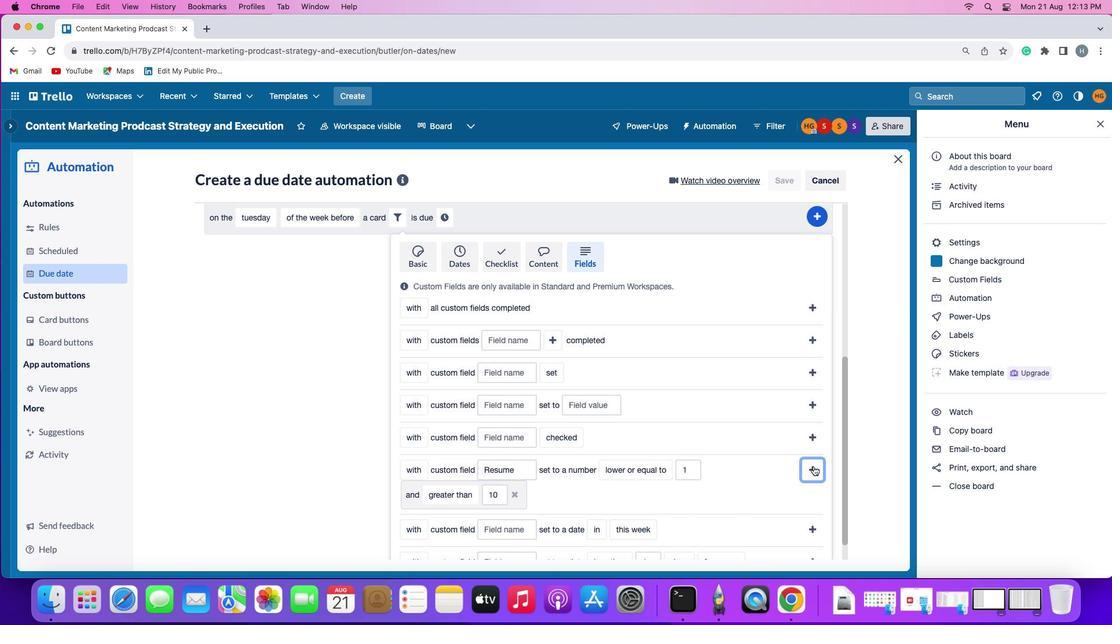 
Action: Mouse pressed left at (715, 457)
Screenshot: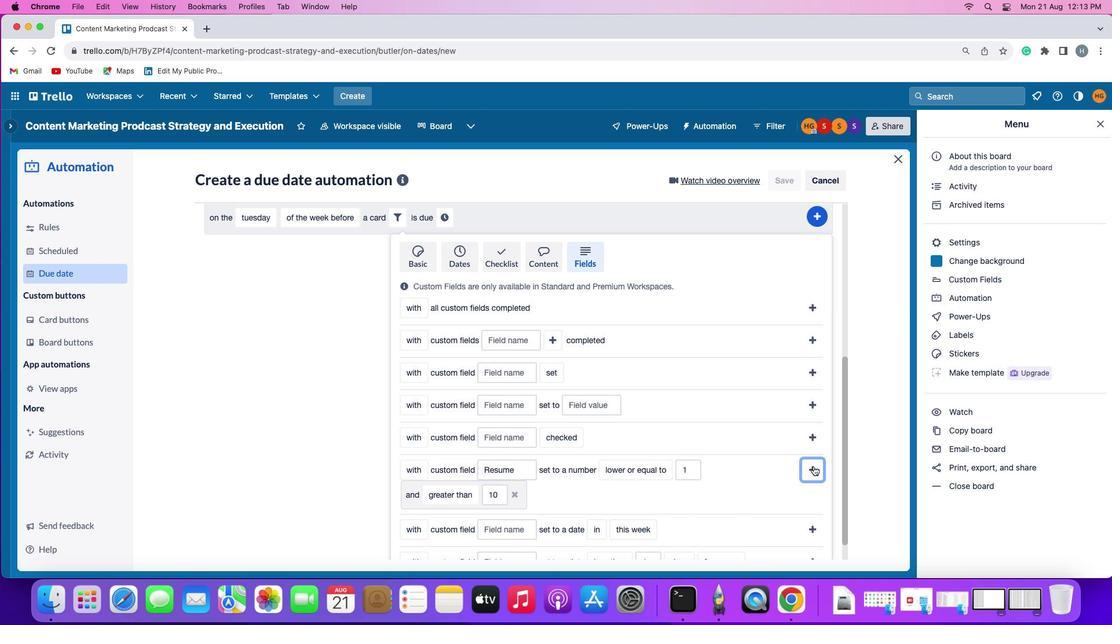 
Action: Mouse moved to (687, 496)
Screenshot: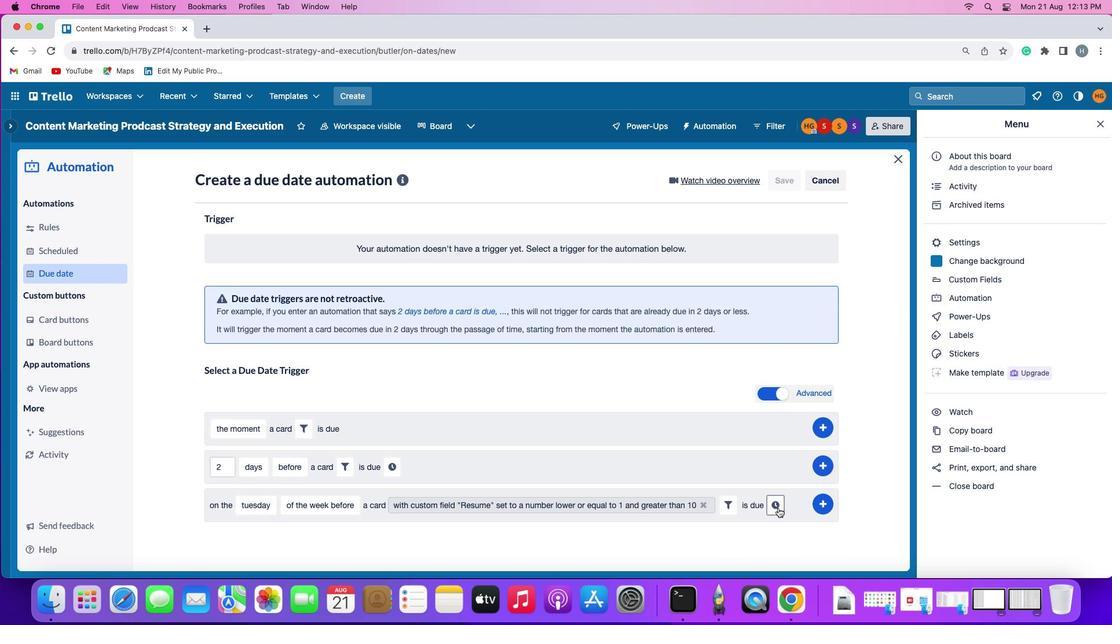
Action: Mouse pressed left at (687, 496)
Screenshot: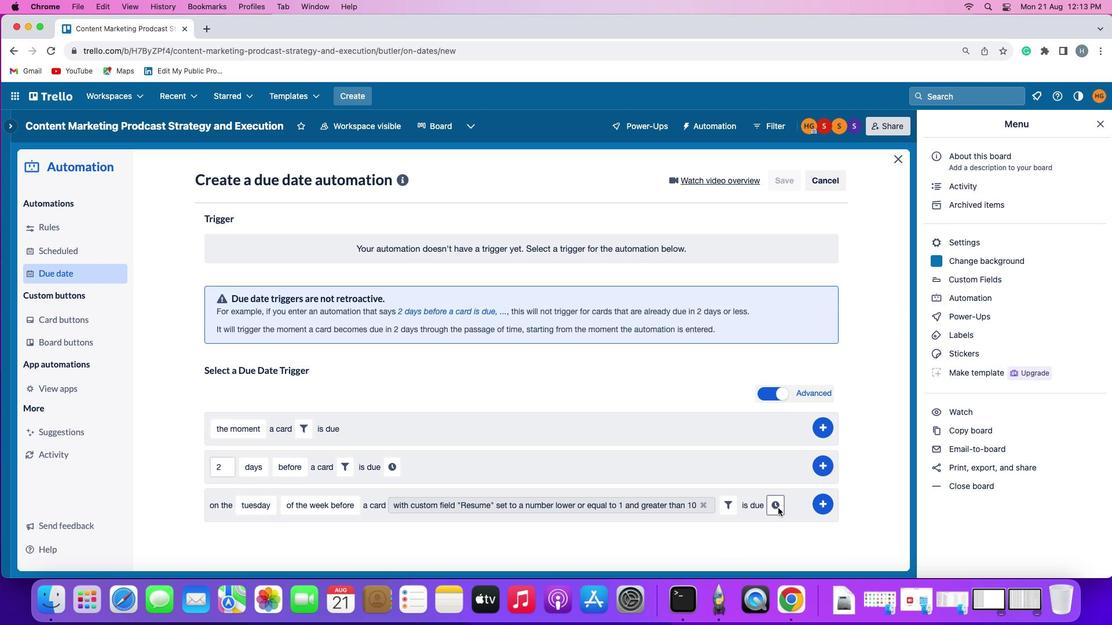 
Action: Mouse moved to (258, 519)
Screenshot: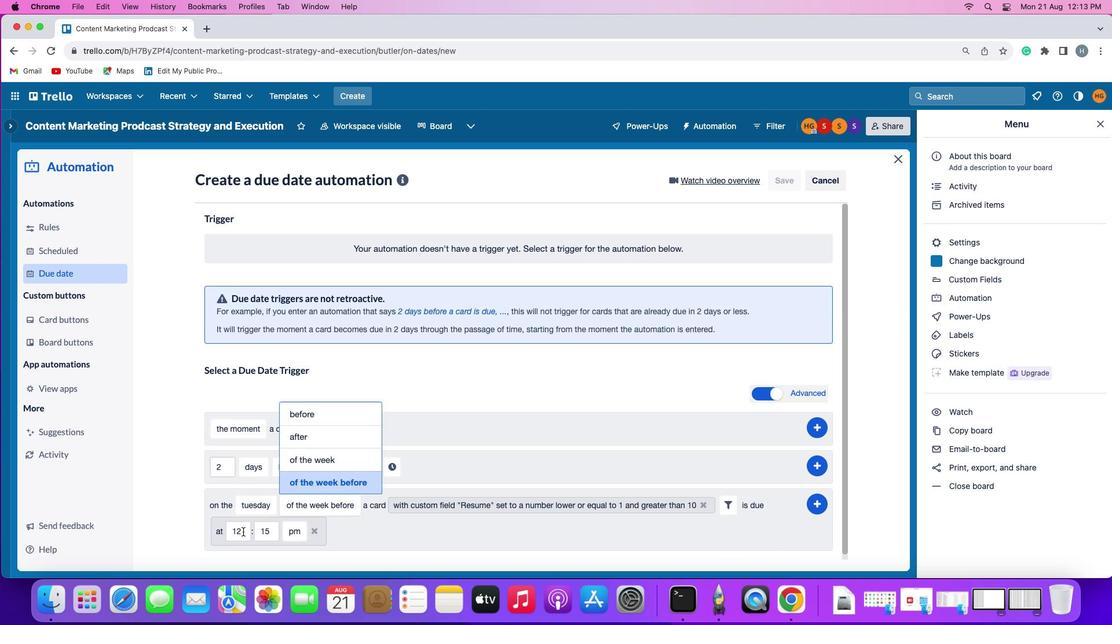 
Action: Mouse pressed left at (258, 519)
Screenshot: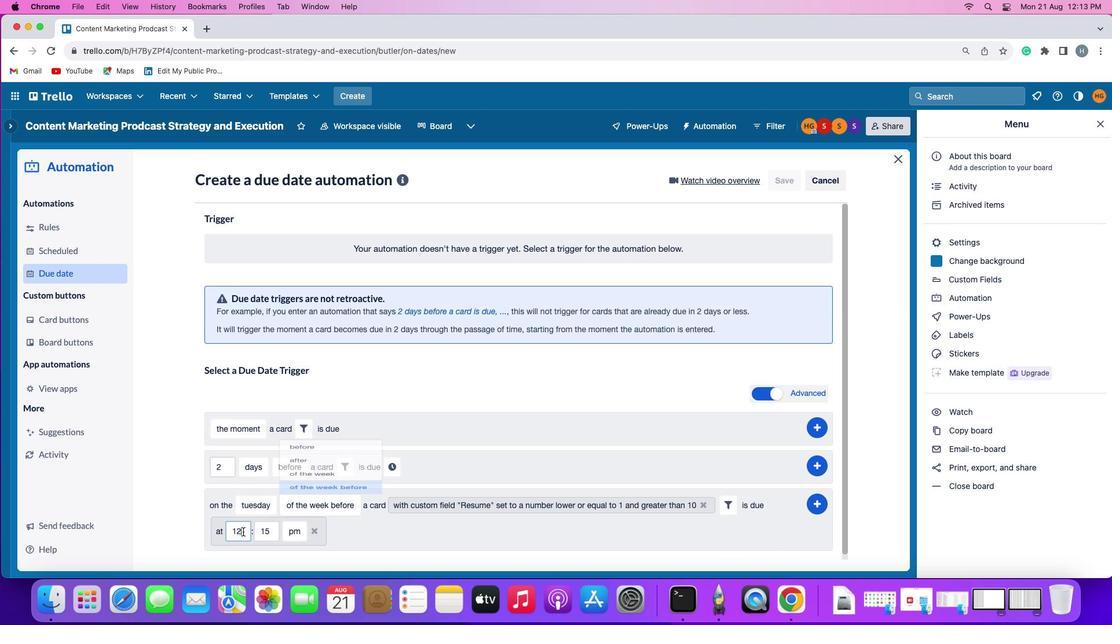 
Action: Mouse moved to (259, 519)
Screenshot: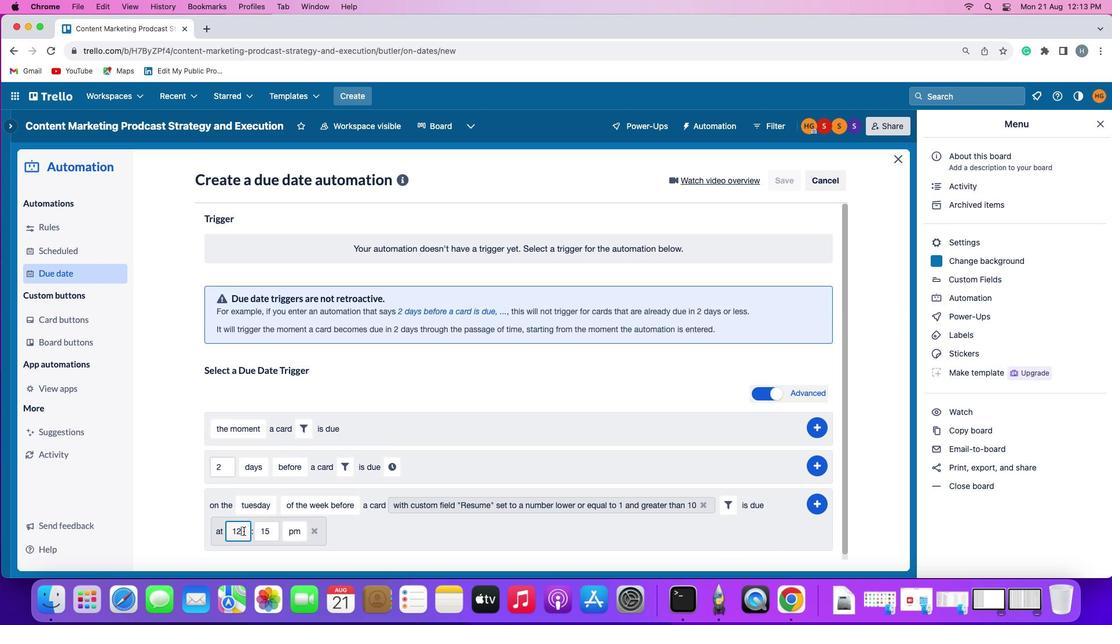 
Action: Key pressed Key.backspace
Screenshot: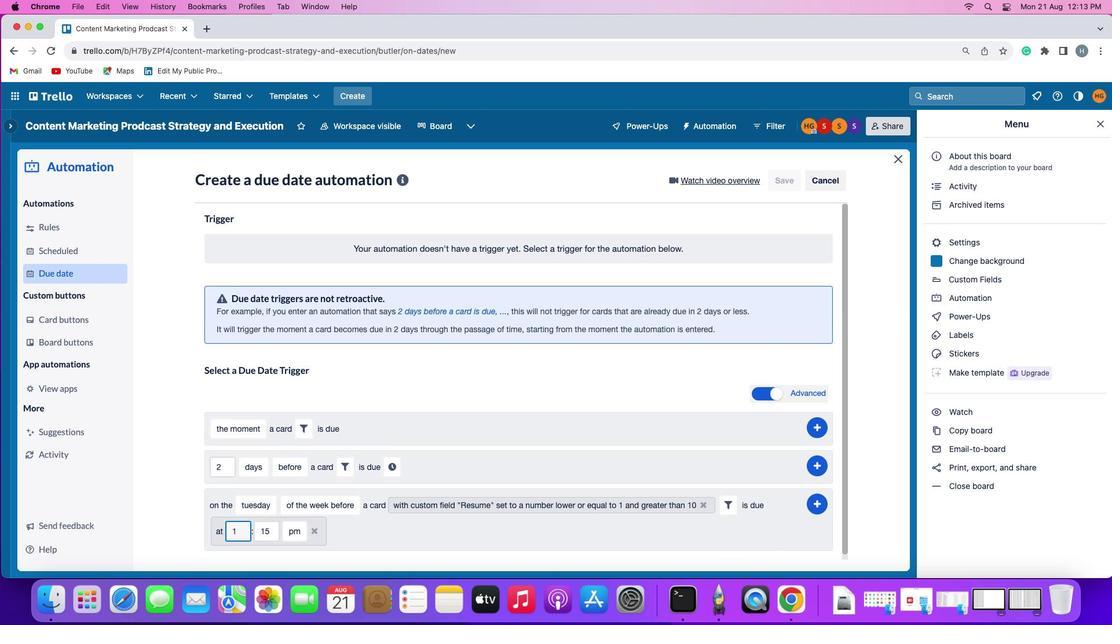 
Action: Mouse moved to (259, 518)
Screenshot: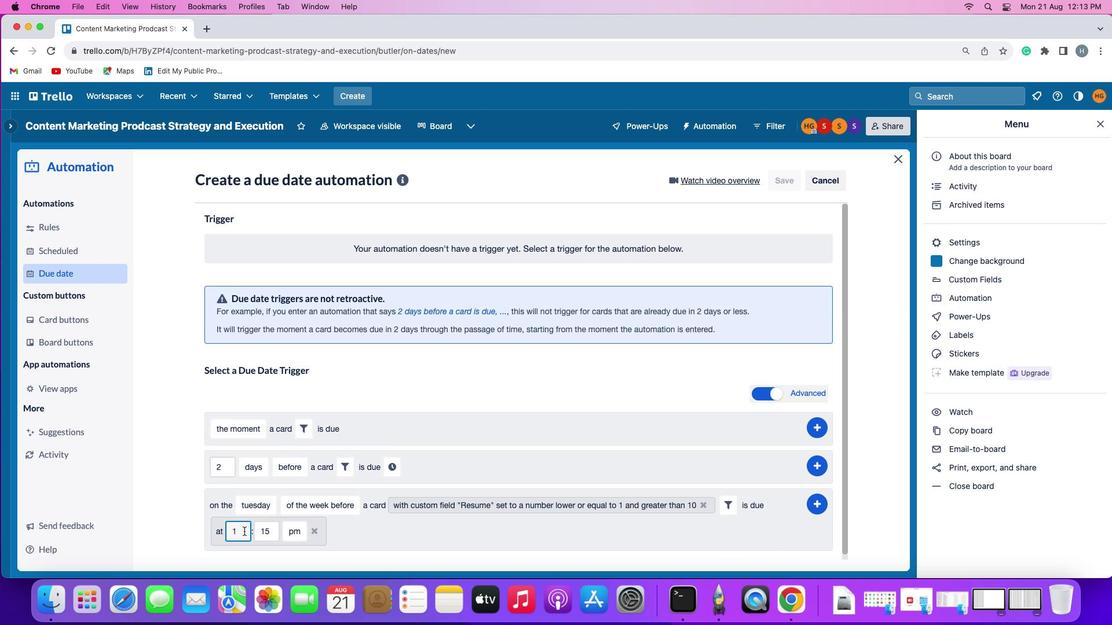 
Action: Key pressed '1'
Screenshot: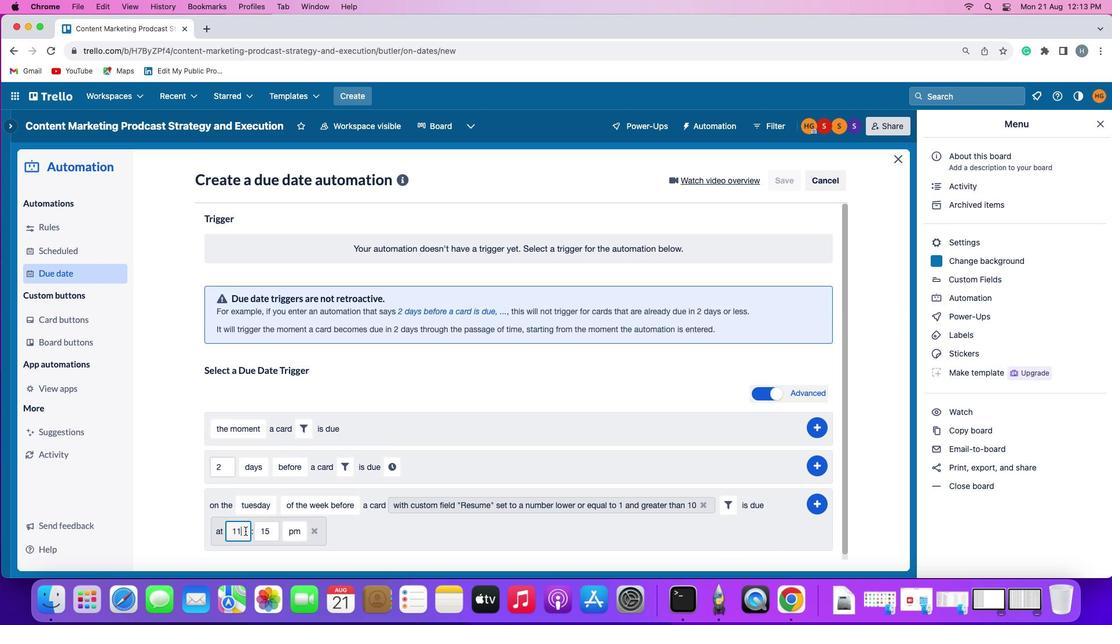 
Action: Mouse moved to (282, 517)
Screenshot: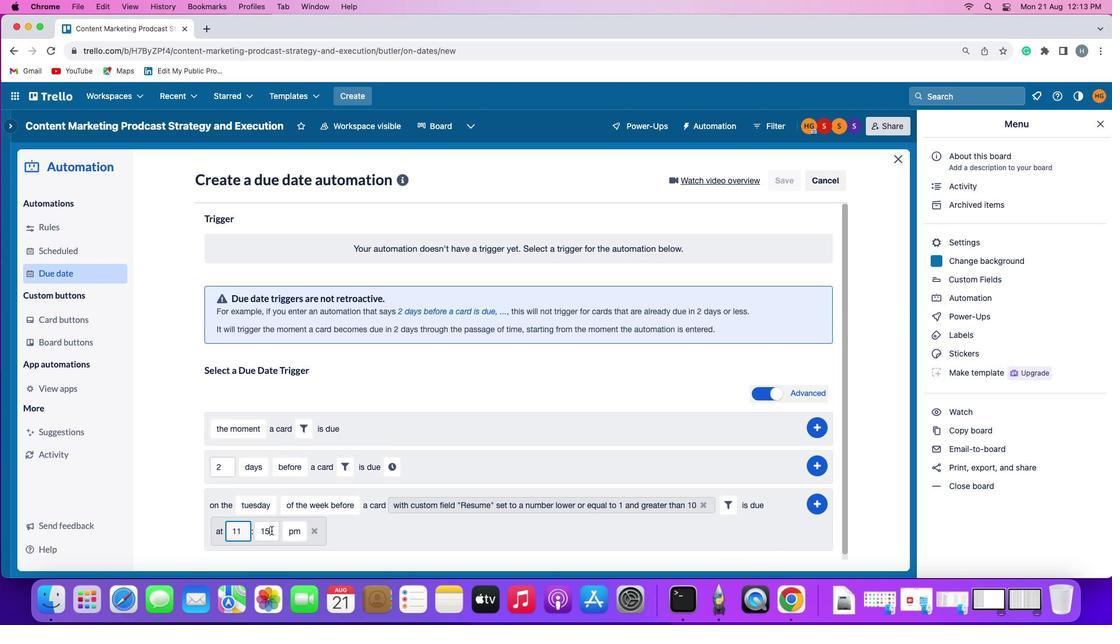 
Action: Mouse pressed left at (282, 517)
Screenshot: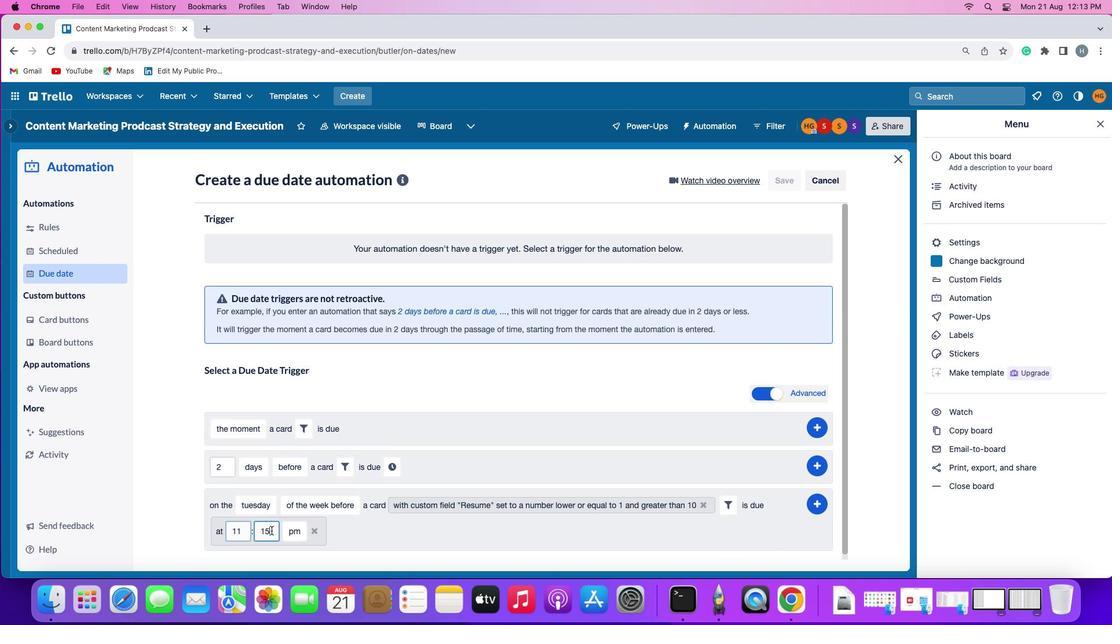 
Action: Key pressed Key.backspaceKey.backspace'0''0'
Screenshot: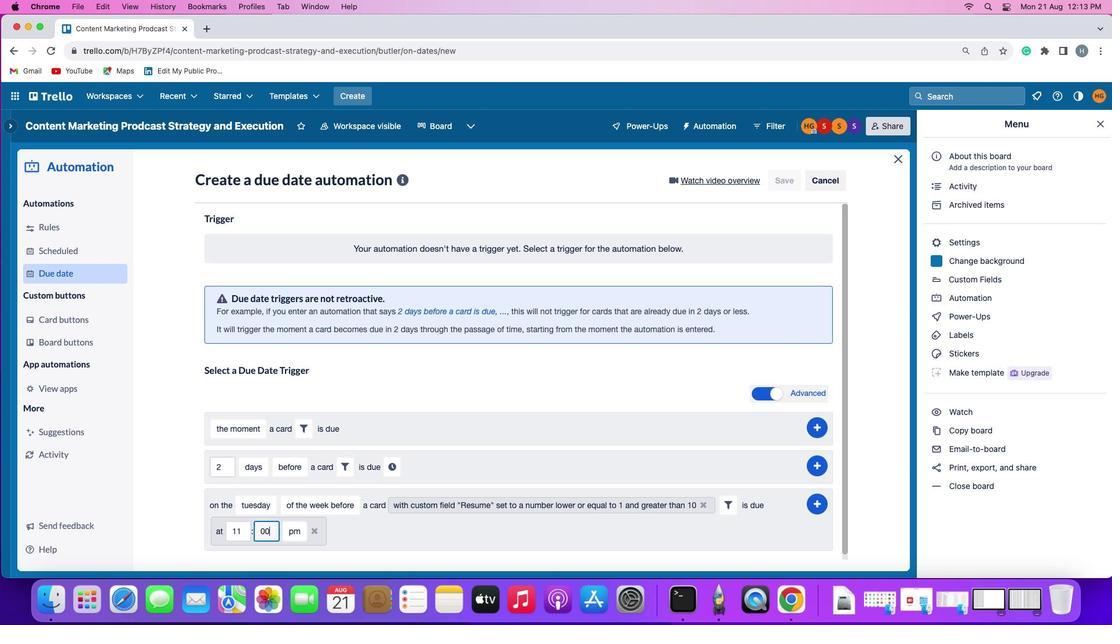 
Action: Mouse moved to (301, 516)
Screenshot: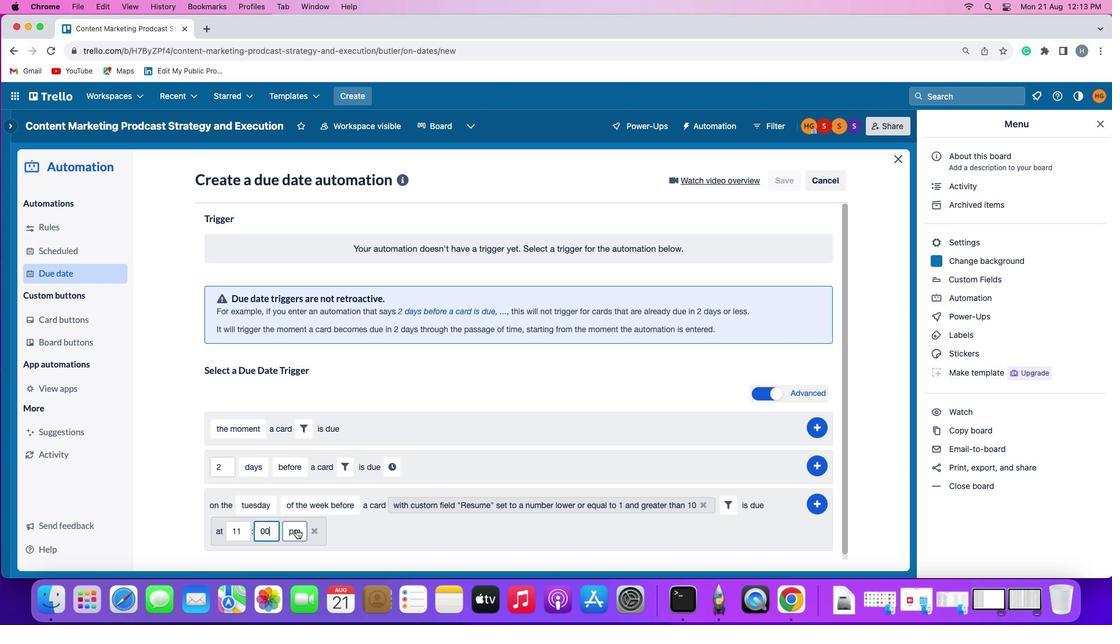
Action: Mouse pressed left at (301, 516)
Screenshot: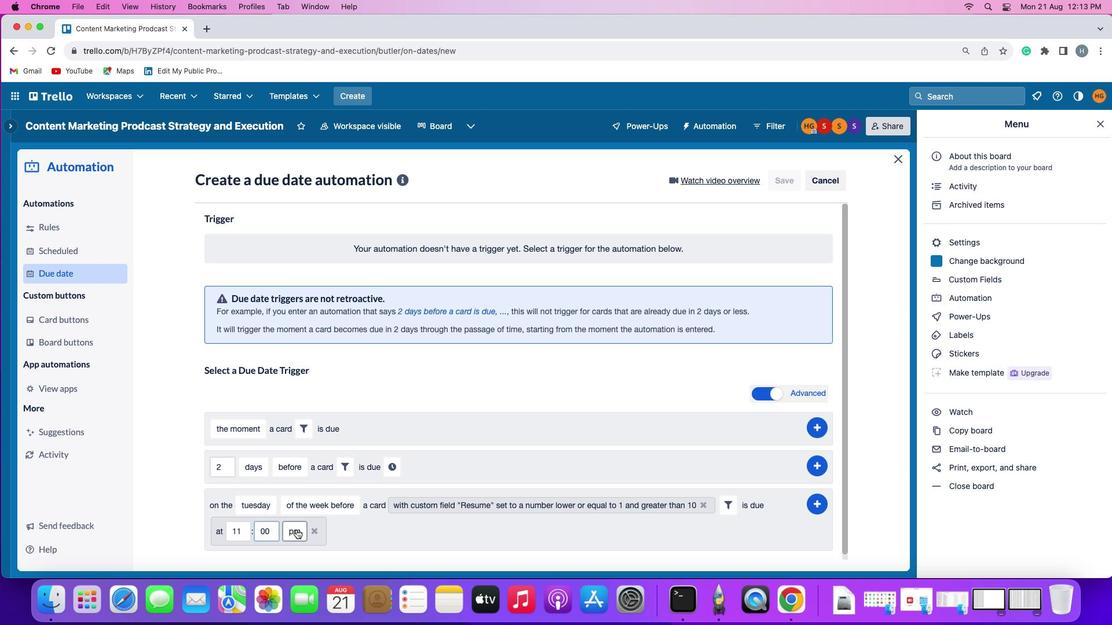 
Action: Mouse moved to (305, 474)
Screenshot: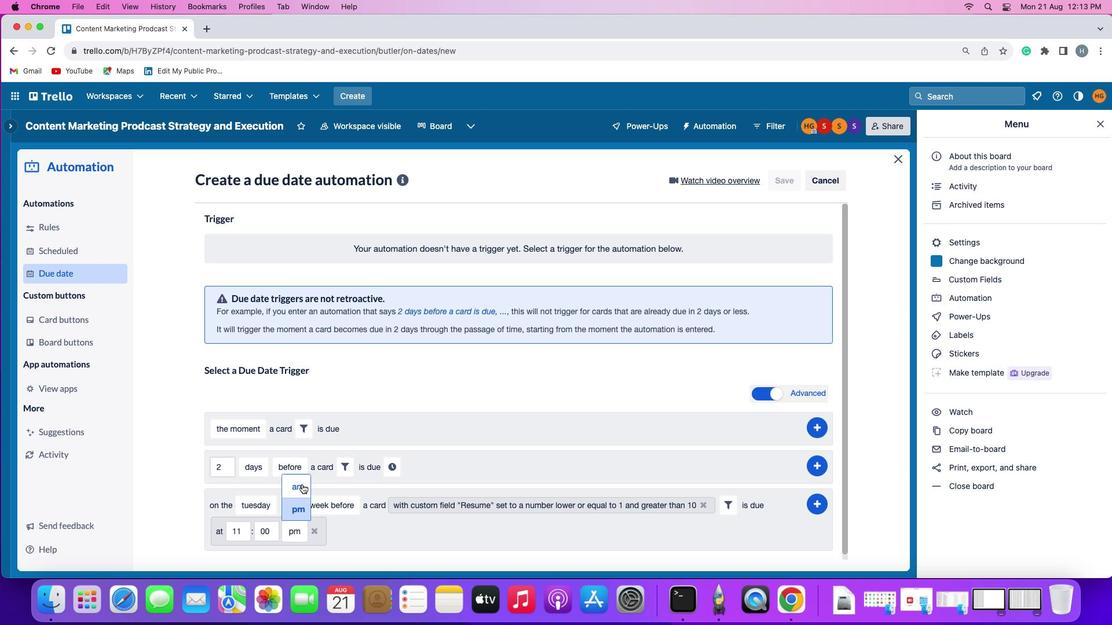 
Action: Mouse pressed left at (305, 474)
Screenshot: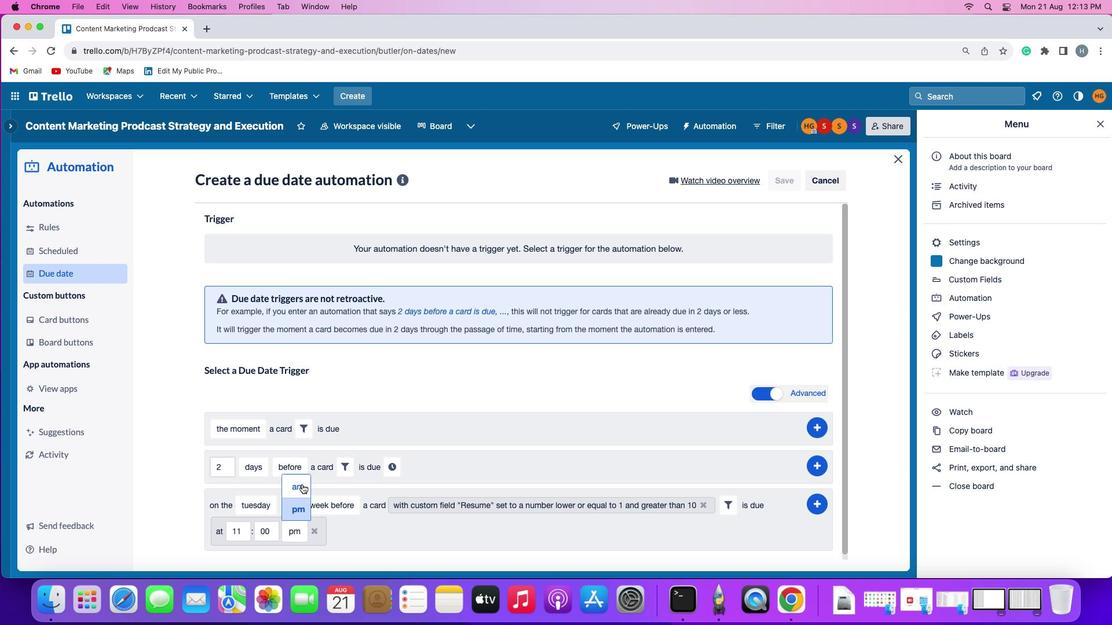 
Action: Mouse moved to (714, 500)
Screenshot: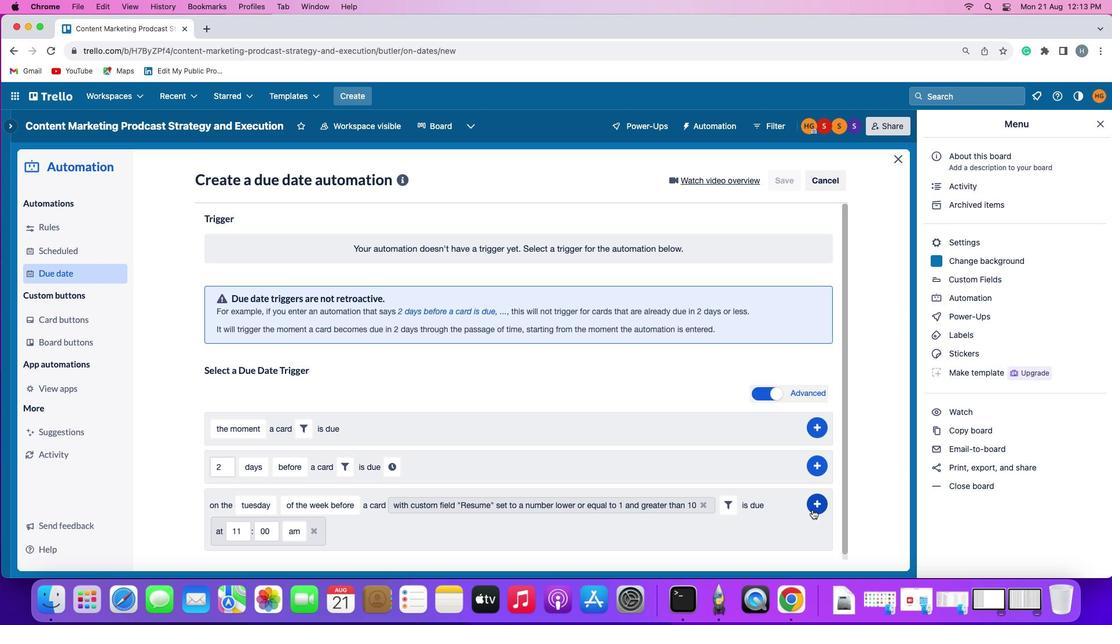 
